 Task: Find a flat in Eden Prairie, United States for 3 guests from 12 Aug to 15 Aug, with 2 bedrooms, 3 beds, 1 bathroom, priced between ₹12000 and ₹16000, and hosted in English.
Action: Mouse moved to (372, 150)
Screenshot: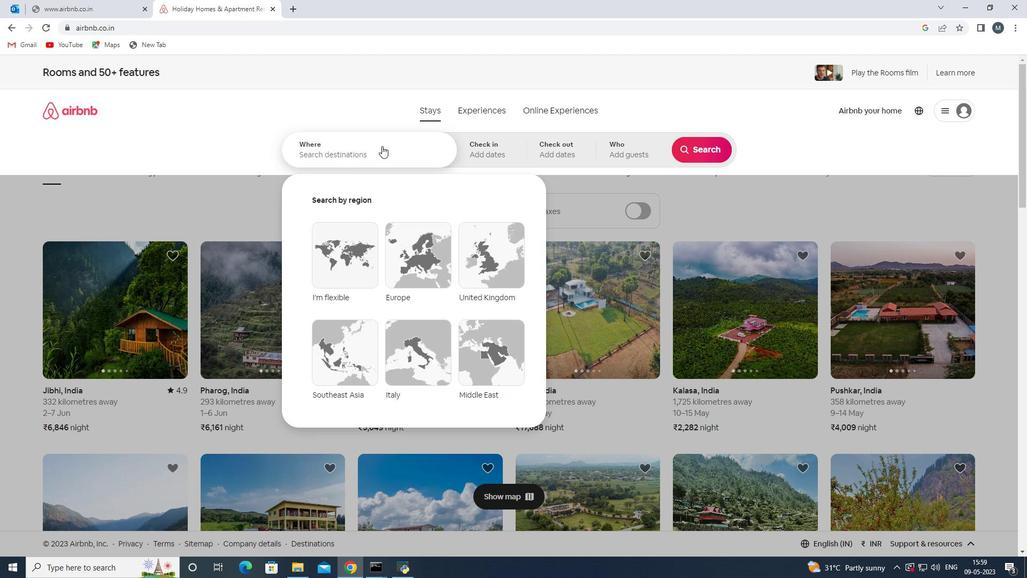 
Action: Mouse pressed left at (372, 150)
Screenshot: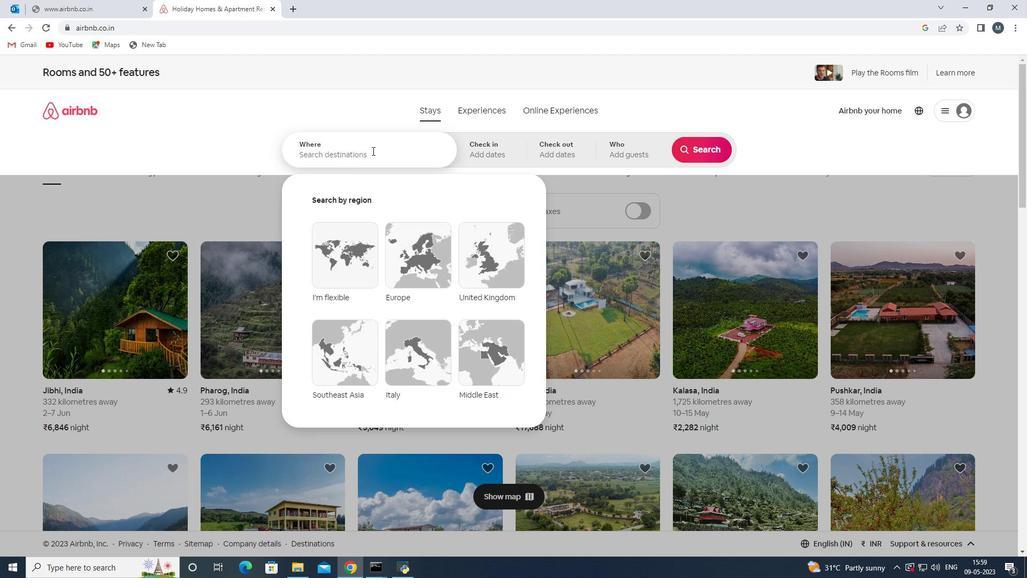 
Action: Key pressed <Key.shift><Key.shift>Eden<Key.space><Key.shift>Prairie,<Key.shift>United<Key.space><Key.shift><Key.shift><Key.shift><Key.shift><Key.shift><Key.shift>States<Key.enter>
Screenshot: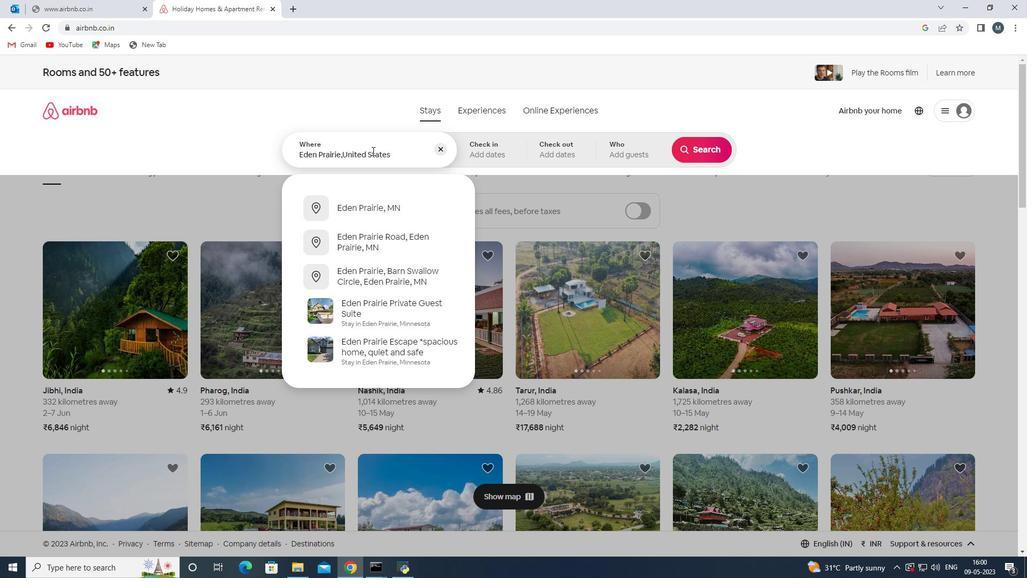 
Action: Mouse moved to (695, 233)
Screenshot: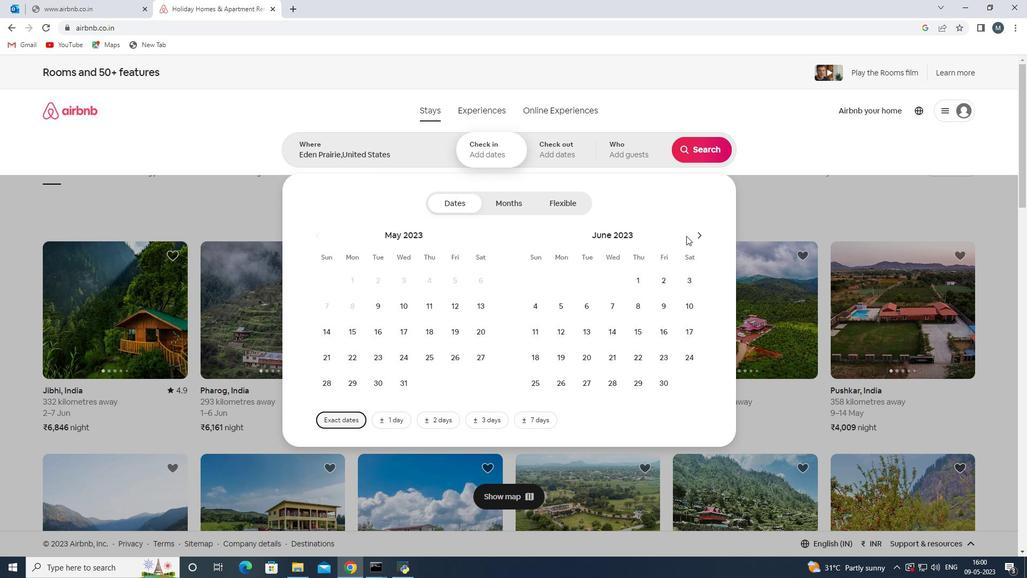 
Action: Mouse pressed left at (695, 233)
Screenshot: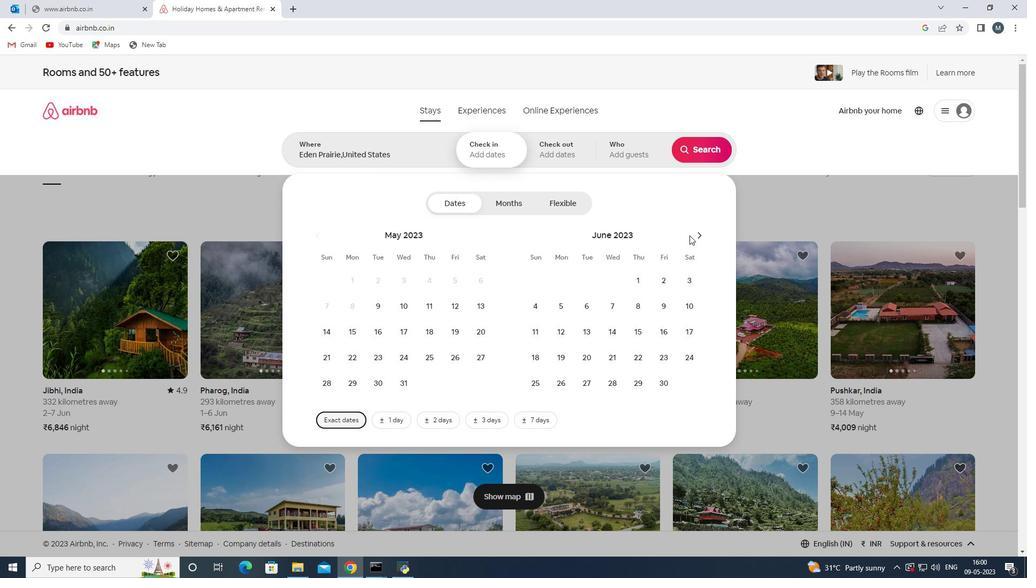 
Action: Mouse moved to (696, 233)
Screenshot: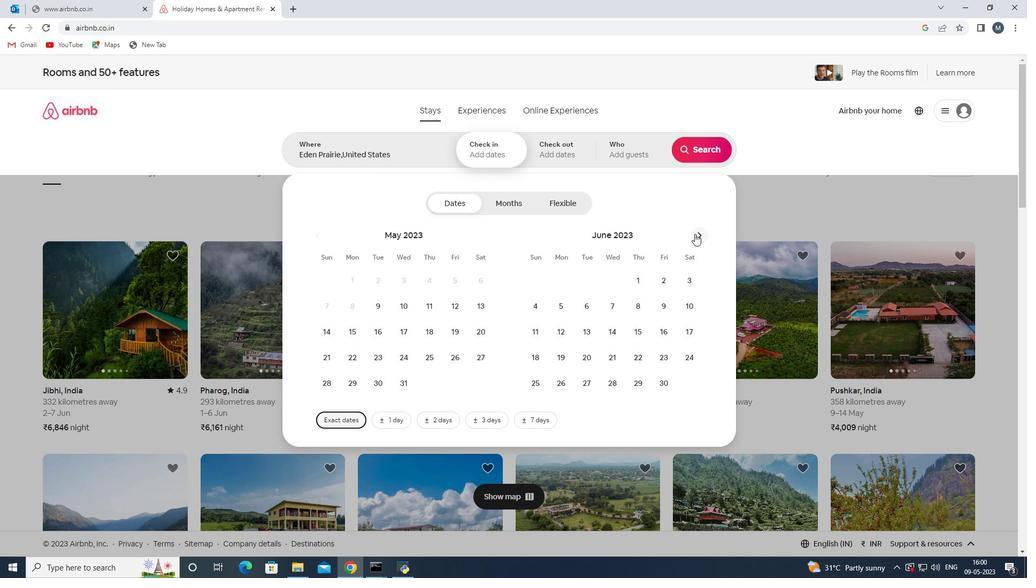 
Action: Mouse pressed left at (696, 233)
Screenshot: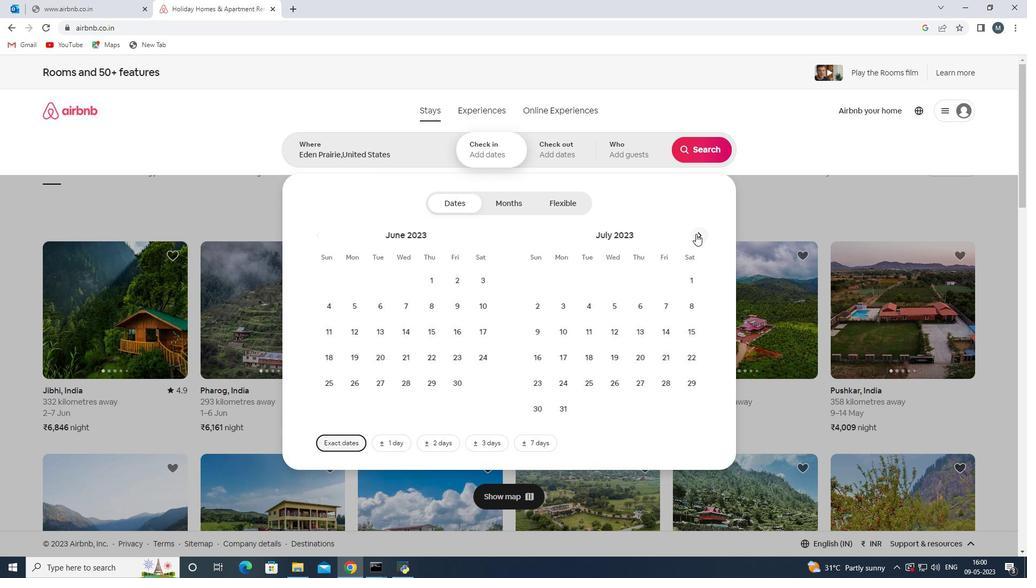 
Action: Mouse moved to (689, 303)
Screenshot: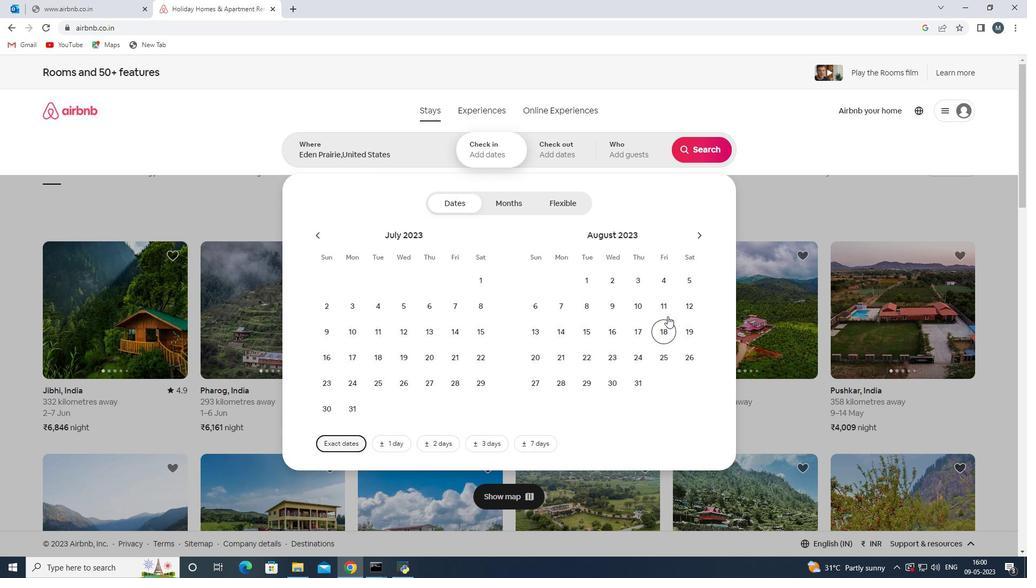 
Action: Mouse pressed left at (689, 303)
Screenshot: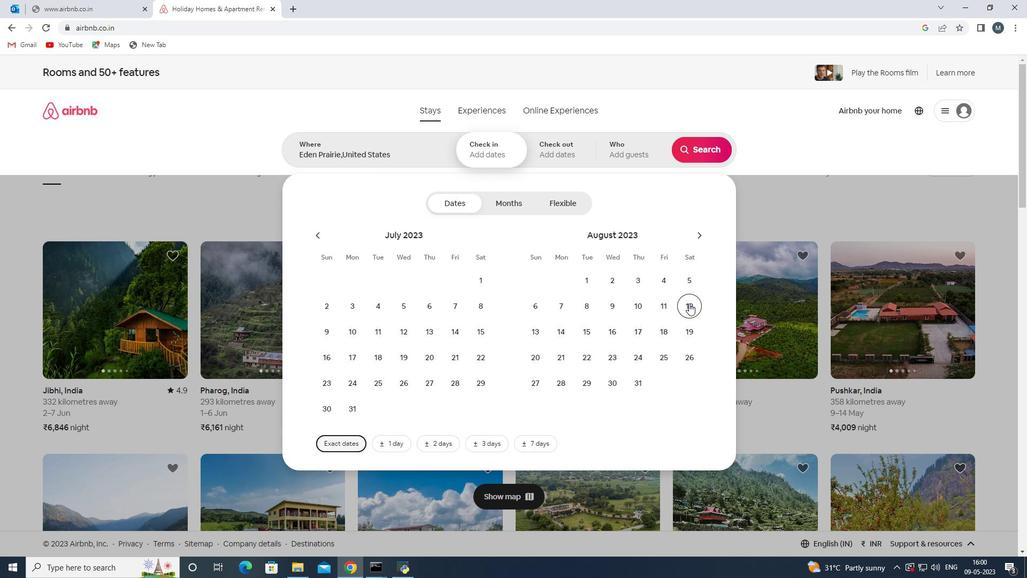 
Action: Mouse moved to (585, 331)
Screenshot: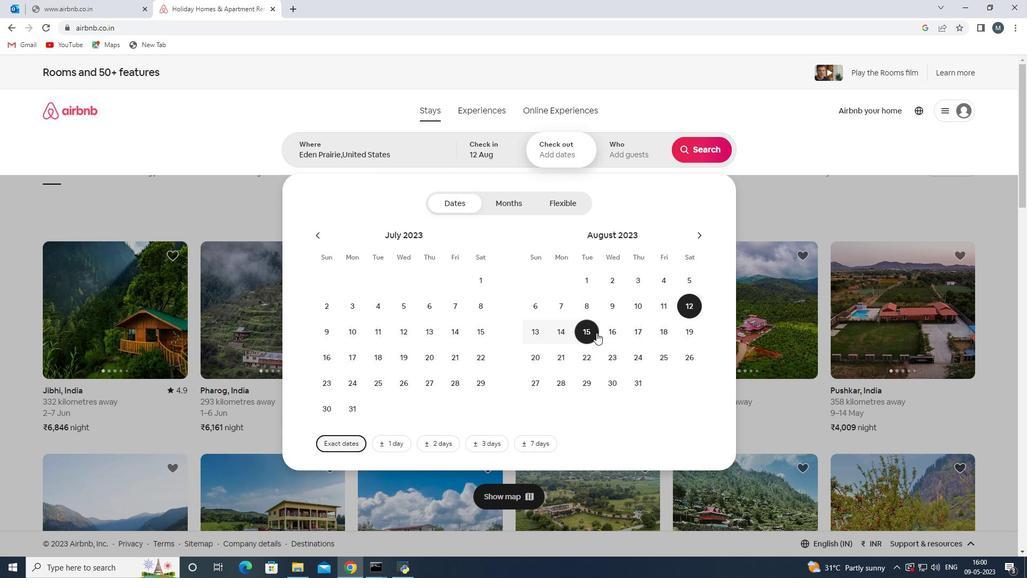 
Action: Mouse pressed left at (585, 331)
Screenshot: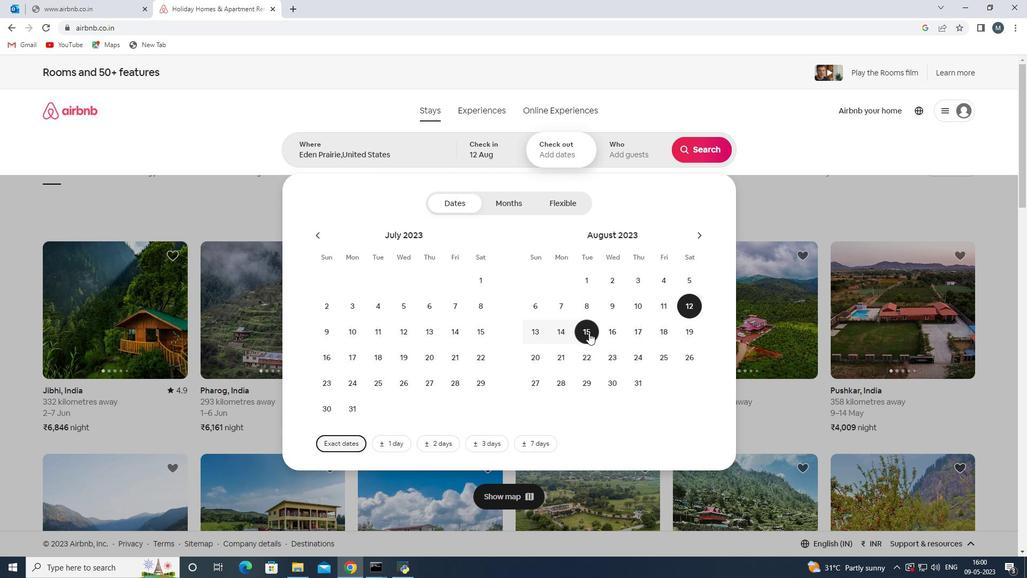 
Action: Mouse moved to (624, 152)
Screenshot: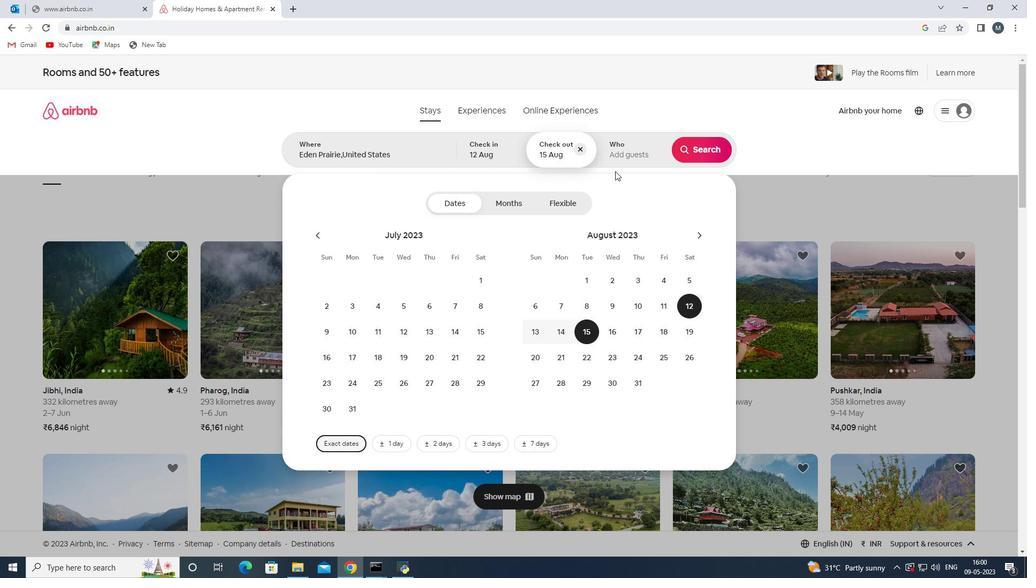 
Action: Mouse pressed left at (624, 152)
Screenshot: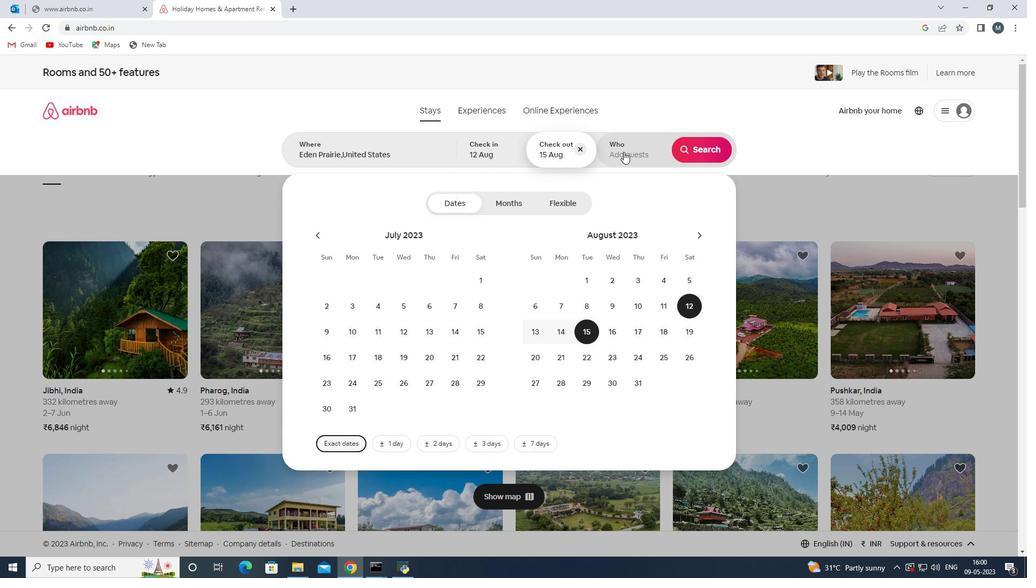 
Action: Mouse moved to (710, 209)
Screenshot: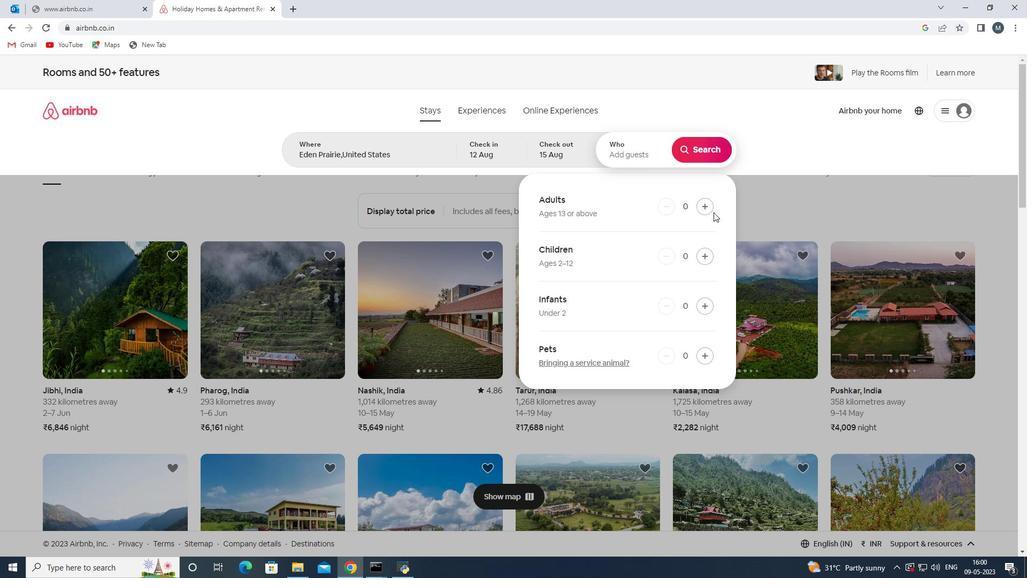 
Action: Mouse pressed left at (710, 209)
Screenshot: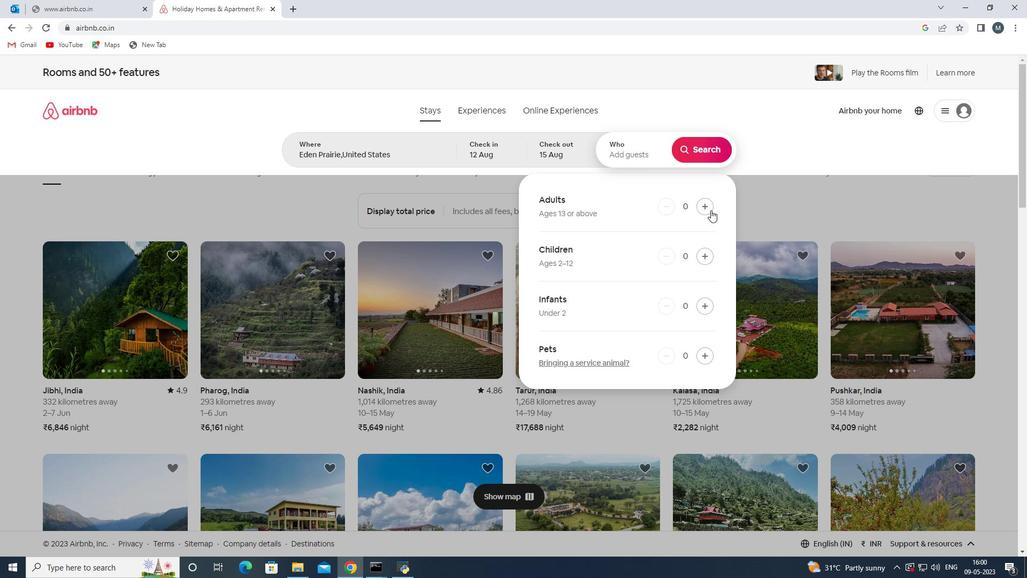 
Action: Mouse pressed left at (710, 209)
Screenshot: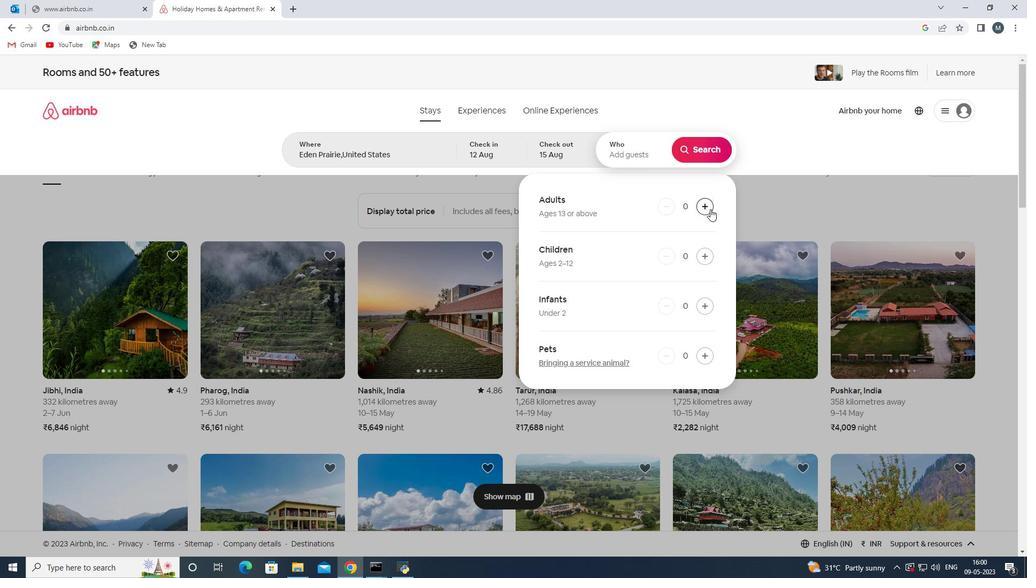 
Action: Mouse pressed left at (710, 209)
Screenshot: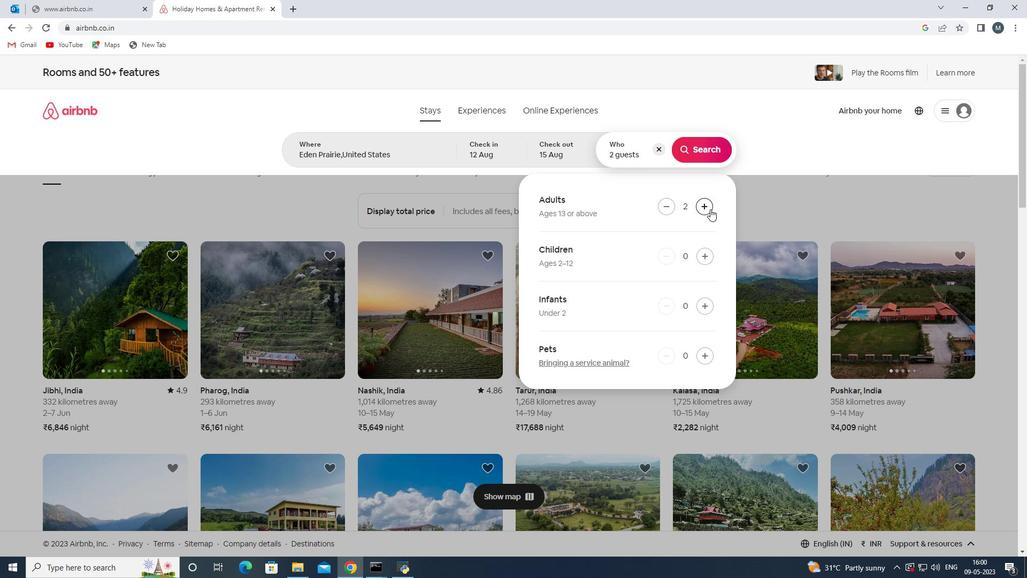 
Action: Mouse moved to (701, 150)
Screenshot: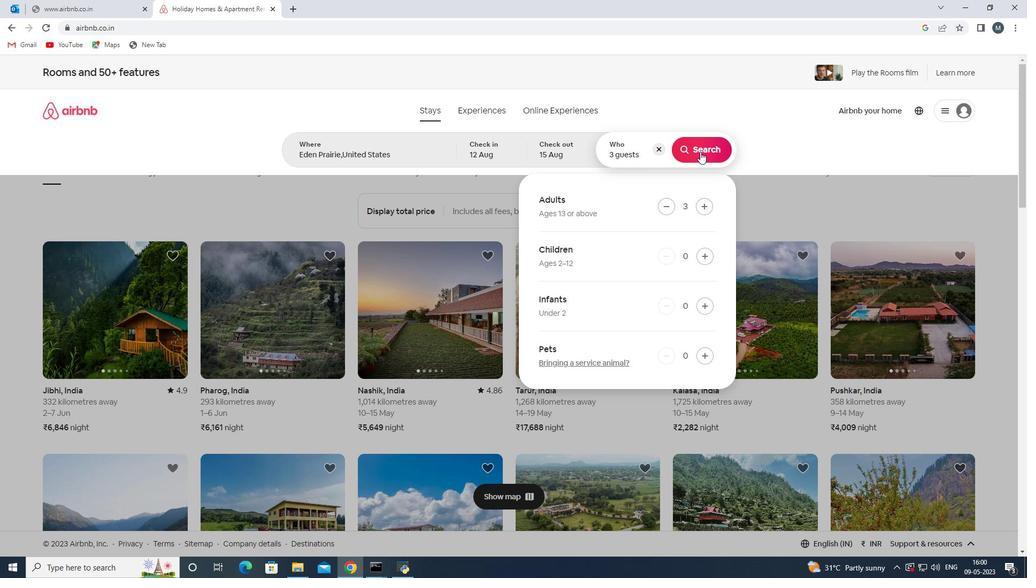 
Action: Mouse pressed left at (701, 150)
Screenshot: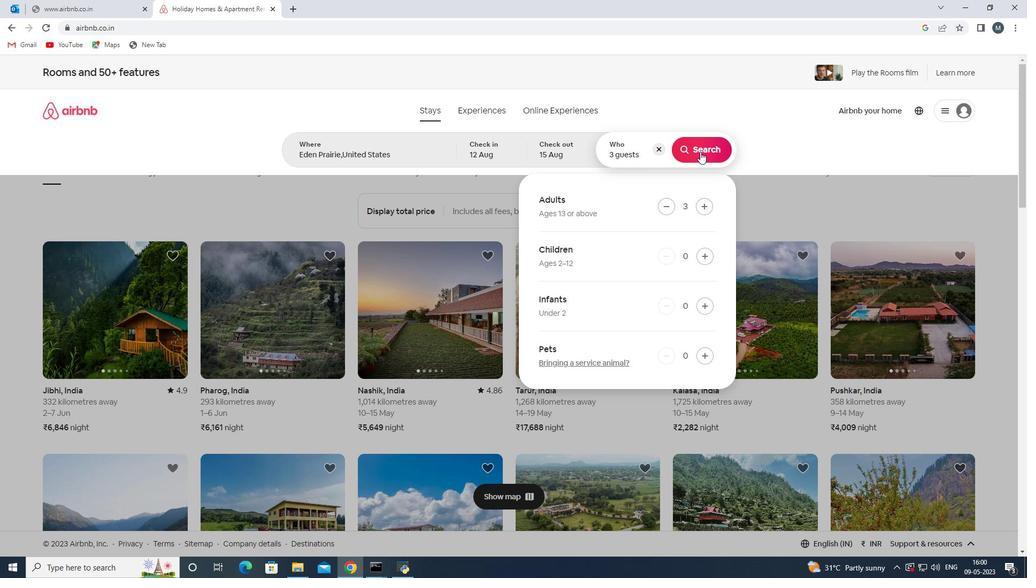 
Action: Mouse moved to (978, 119)
Screenshot: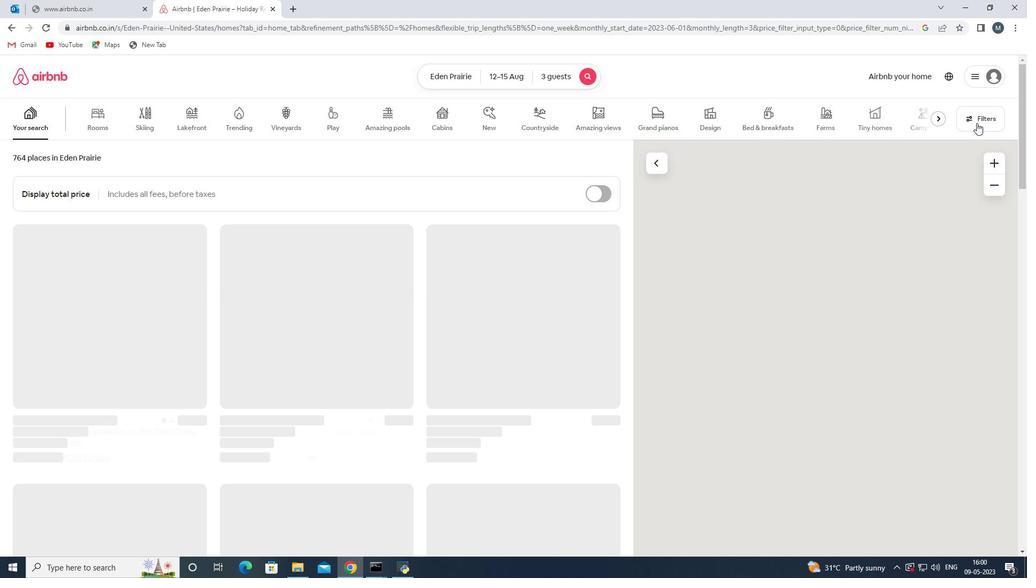 
Action: Mouse pressed left at (978, 119)
Screenshot: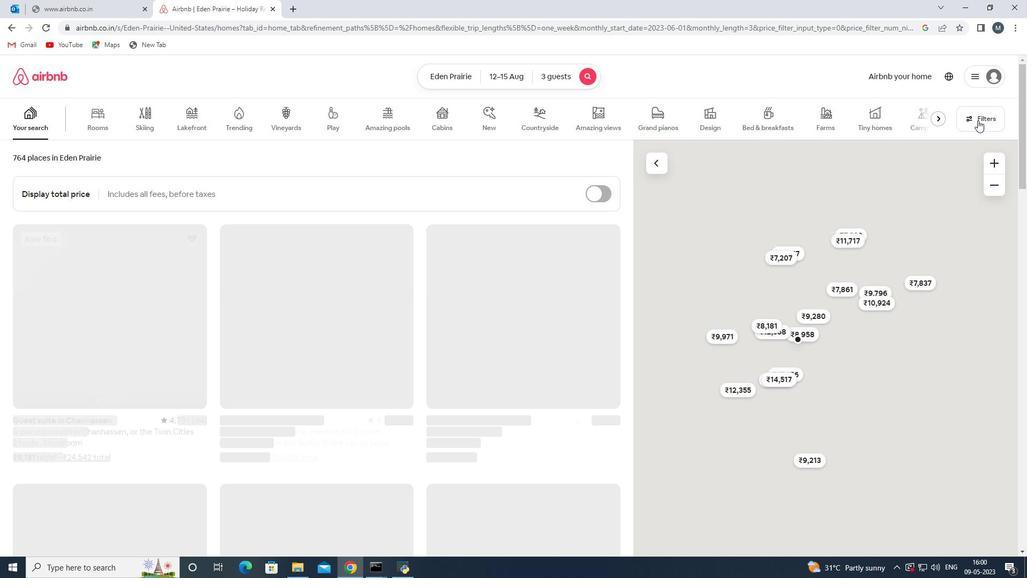 
Action: Mouse moved to (394, 381)
Screenshot: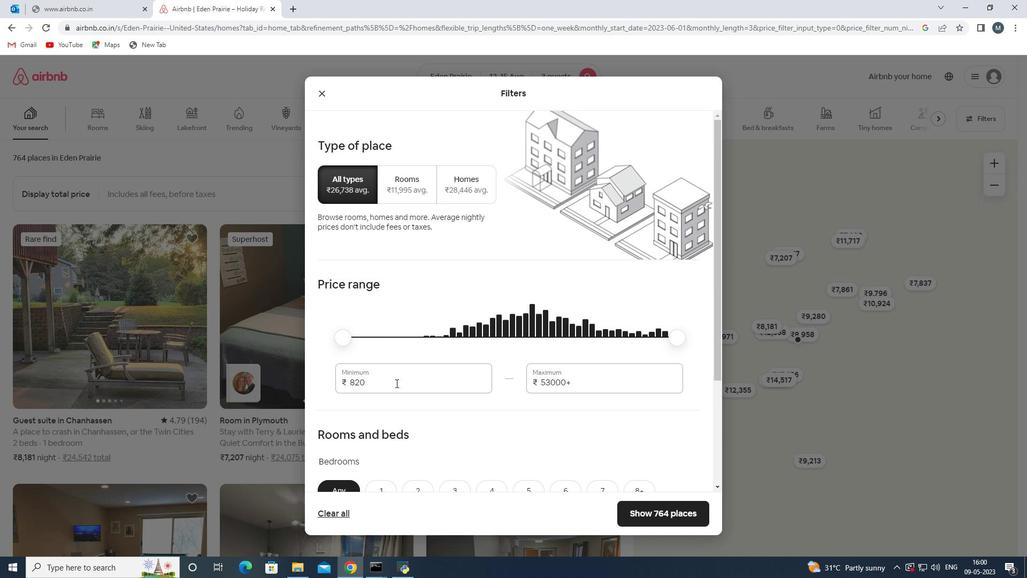 
Action: Mouse pressed left at (394, 381)
Screenshot: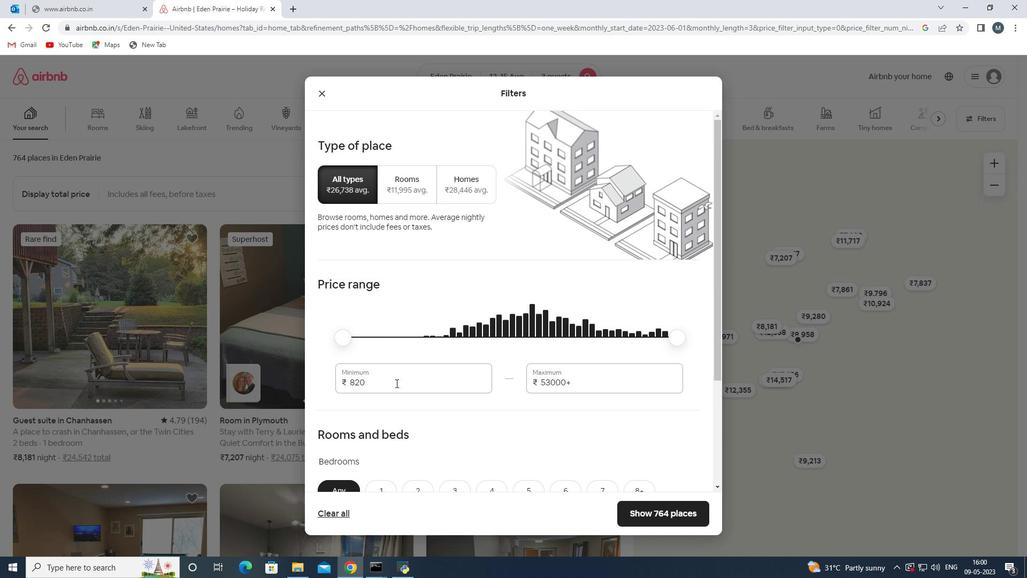 
Action: Mouse moved to (335, 385)
Screenshot: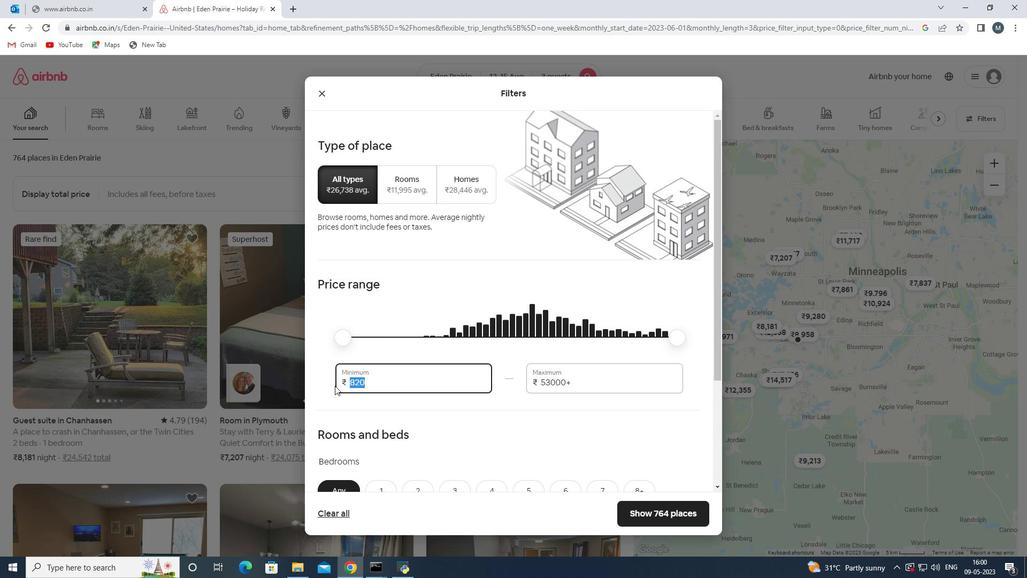 
Action: Key pressed 12000
Screenshot: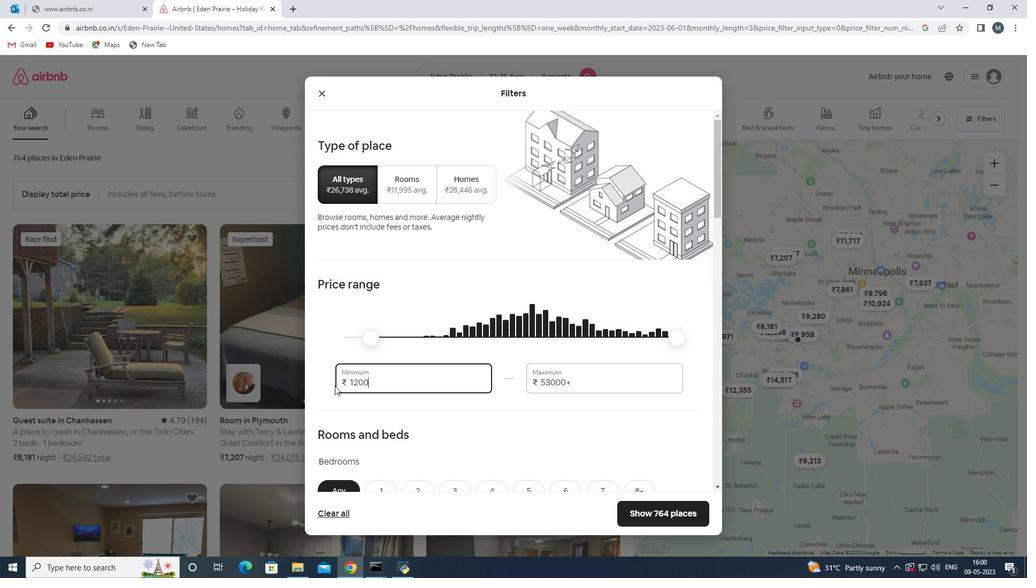 
Action: Mouse moved to (599, 381)
Screenshot: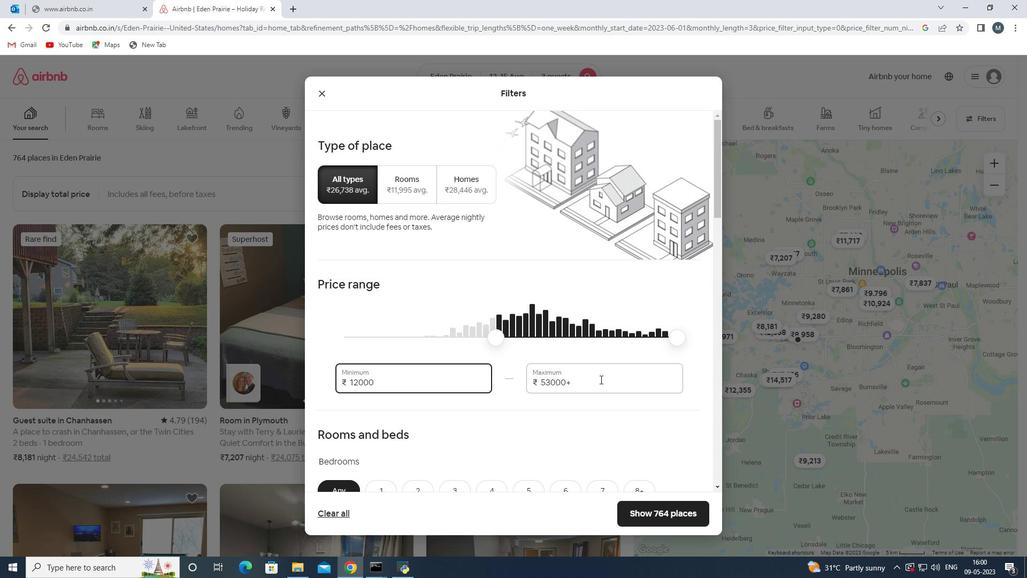 
Action: Mouse pressed left at (599, 381)
Screenshot: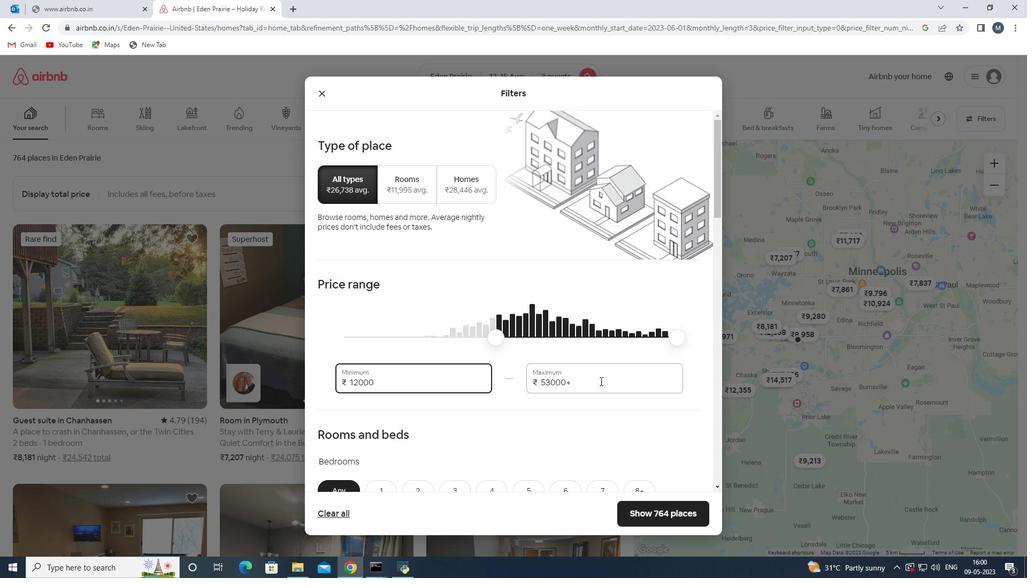 
Action: Mouse moved to (533, 381)
Screenshot: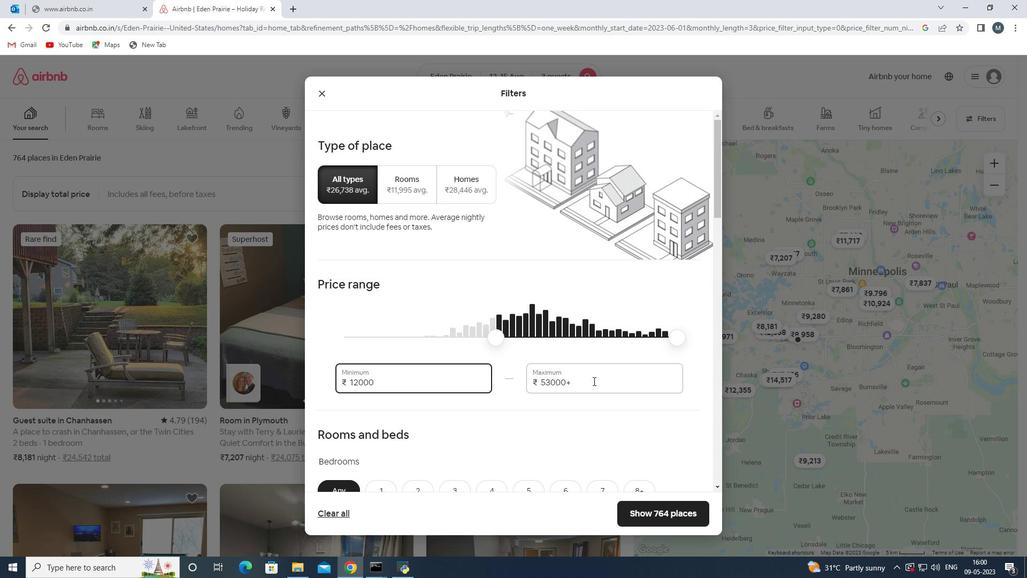 
Action: Key pressed 16000
Screenshot: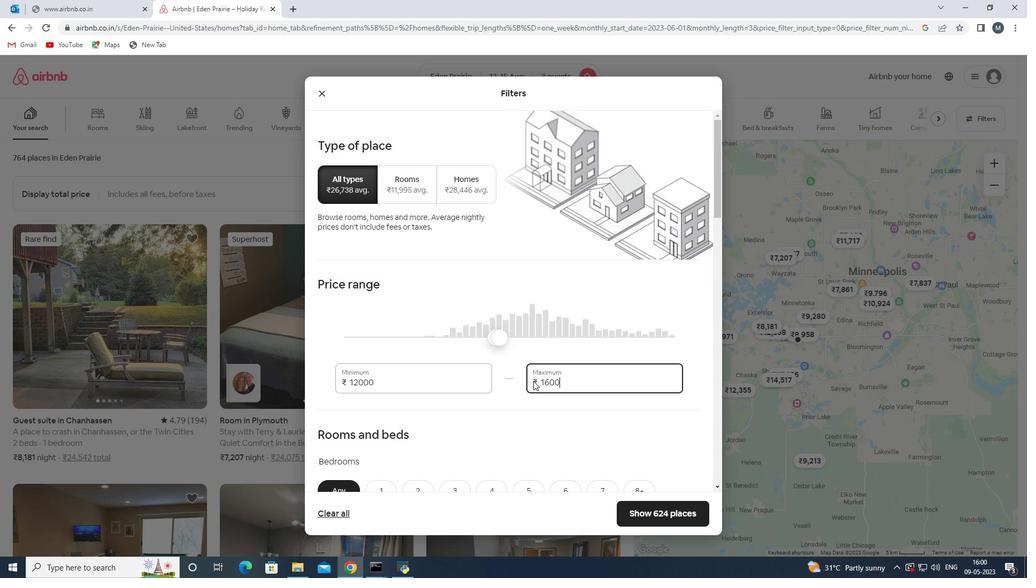 
Action: Mouse moved to (560, 356)
Screenshot: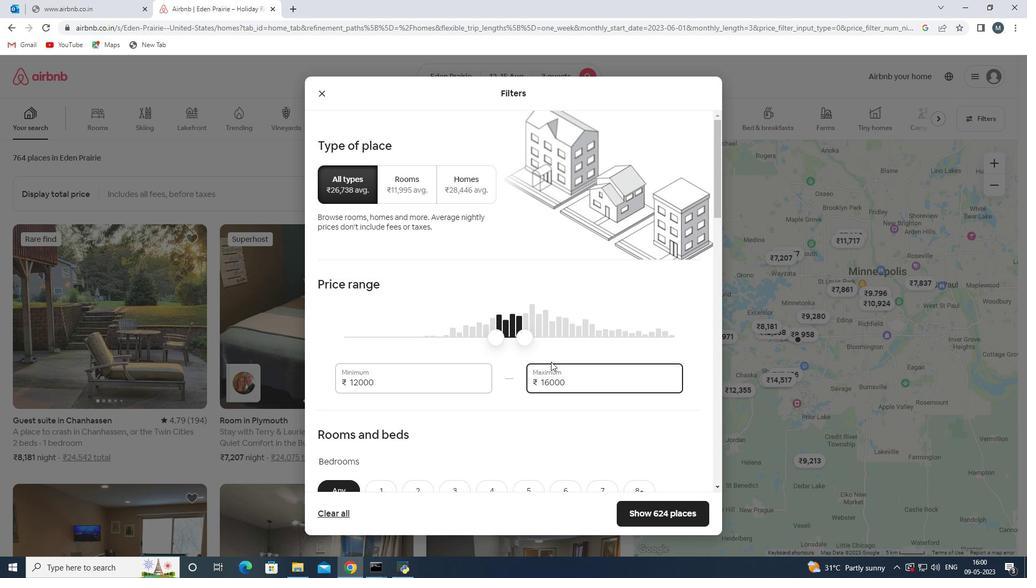 
Action: Mouse scrolled (560, 355) with delta (0, 0)
Screenshot: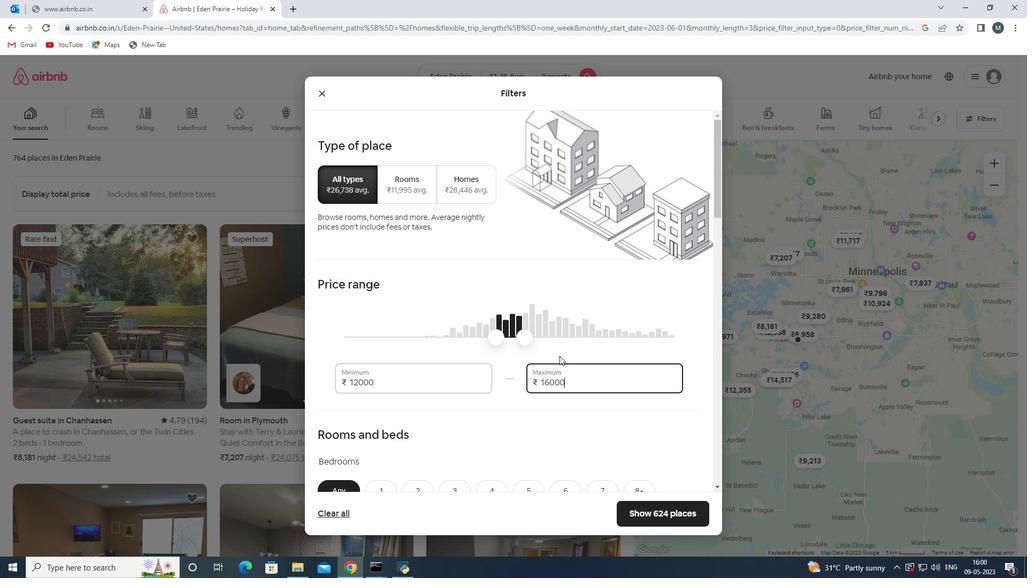 
Action: Mouse moved to (486, 352)
Screenshot: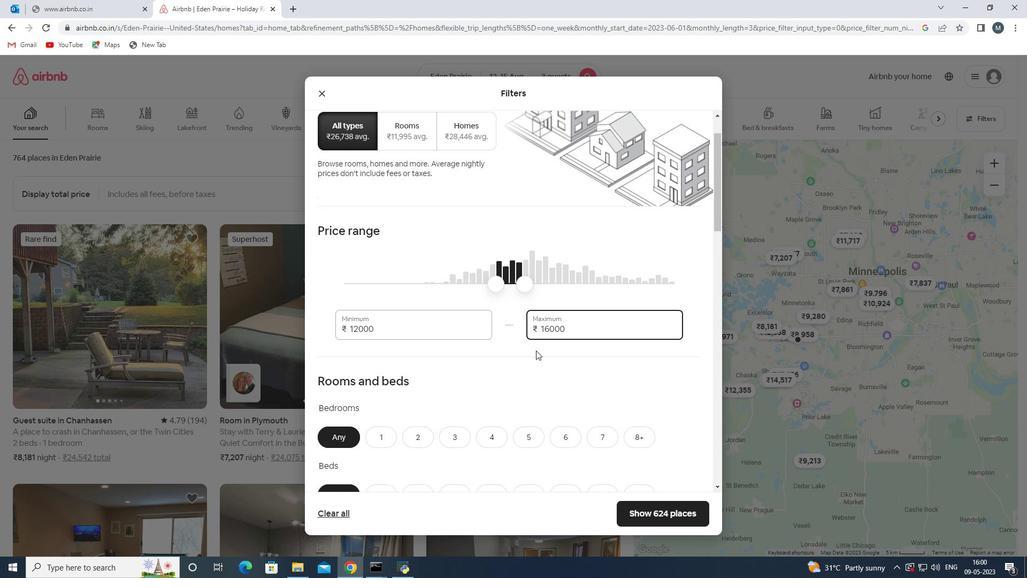 
Action: Mouse scrolled (486, 351) with delta (0, 0)
Screenshot: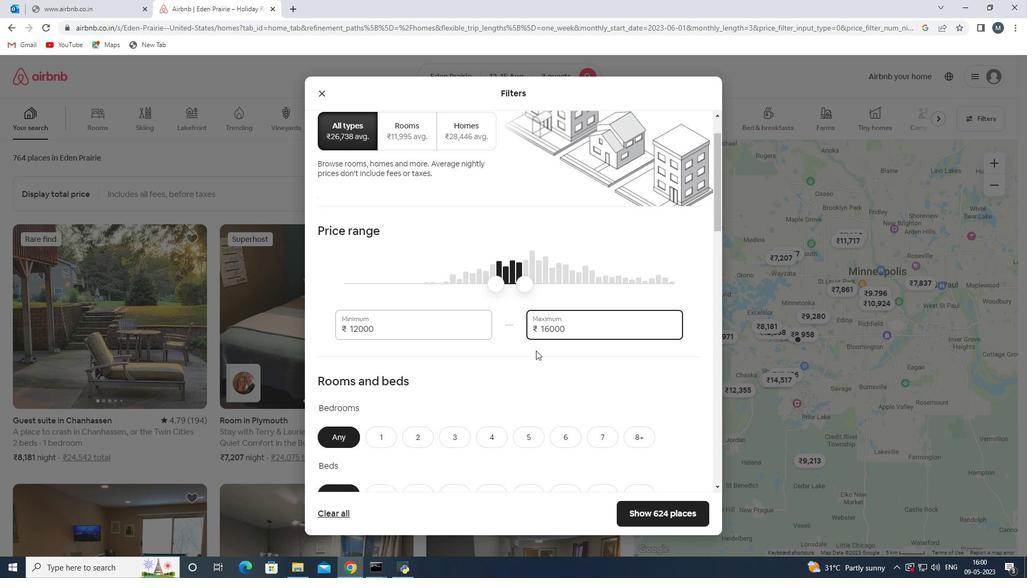 
Action: Mouse moved to (485, 352)
Screenshot: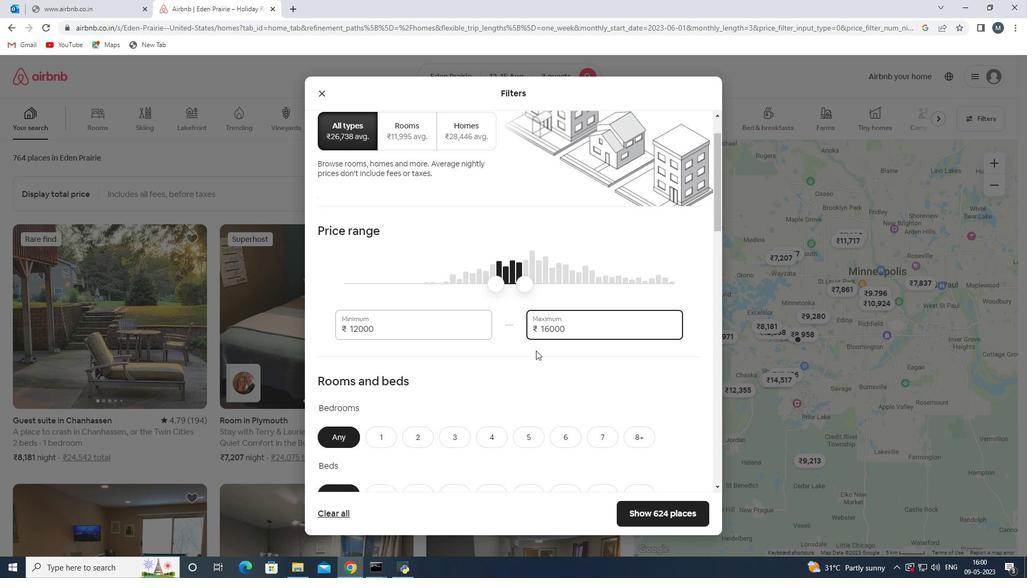 
Action: Mouse scrolled (485, 351) with delta (0, 0)
Screenshot: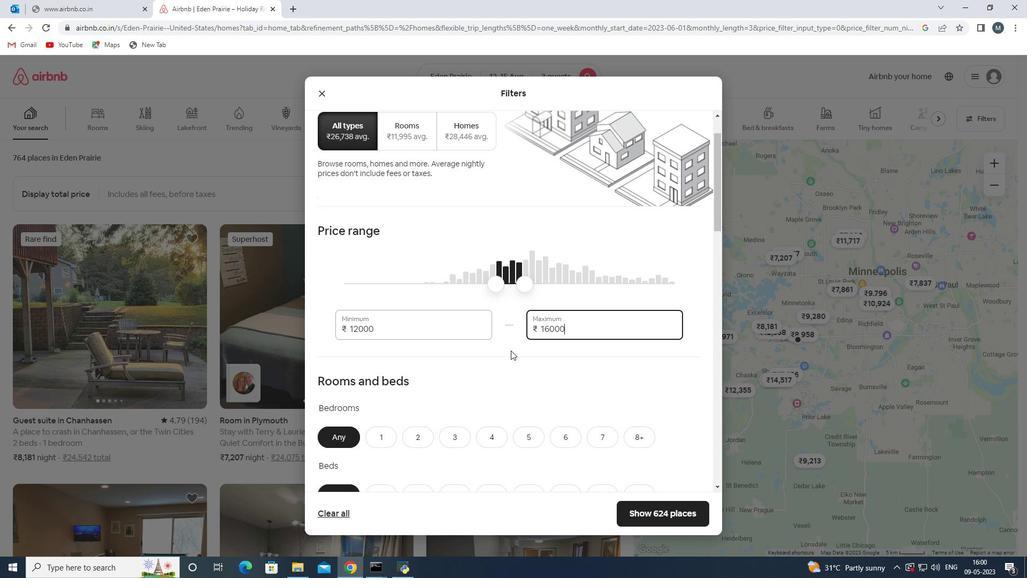 
Action: Mouse moved to (405, 326)
Screenshot: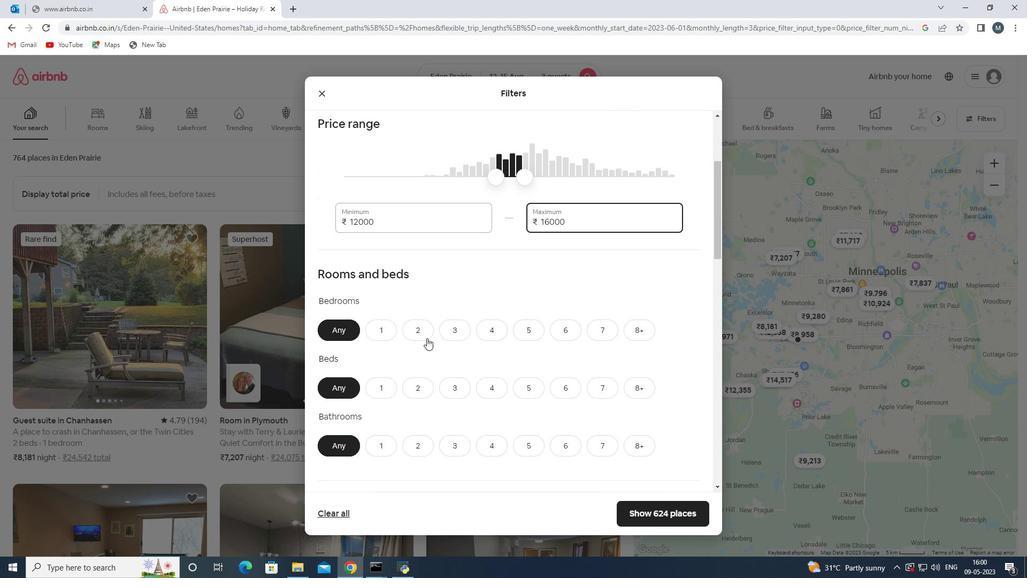 
Action: Mouse pressed left at (405, 326)
Screenshot: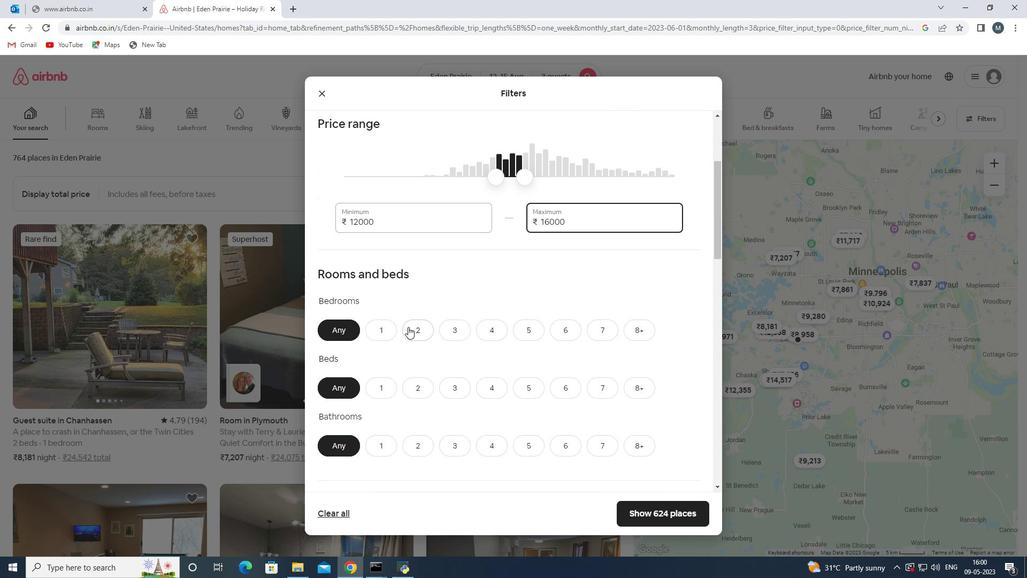 
Action: Mouse moved to (458, 390)
Screenshot: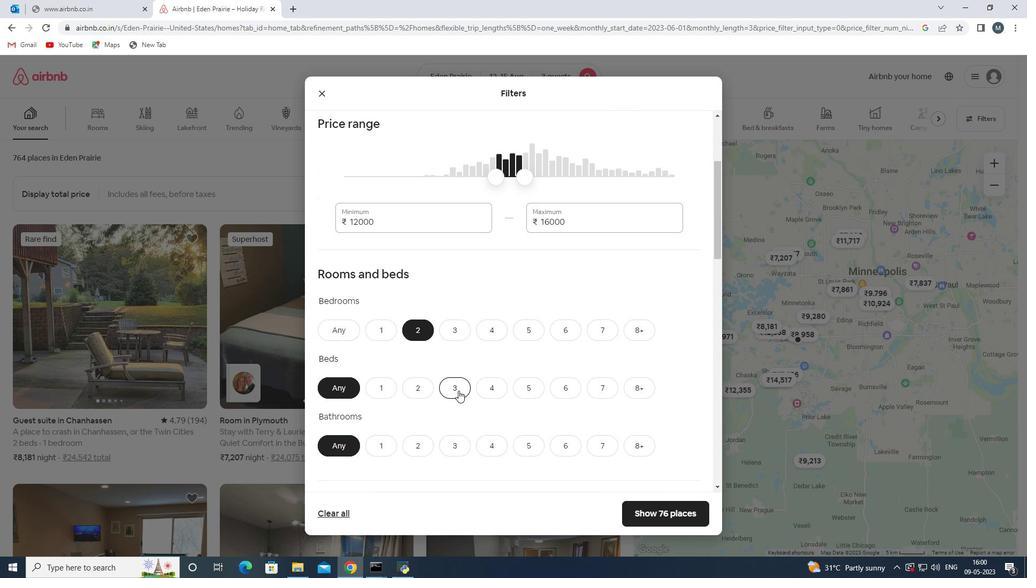 
Action: Mouse pressed left at (458, 390)
Screenshot: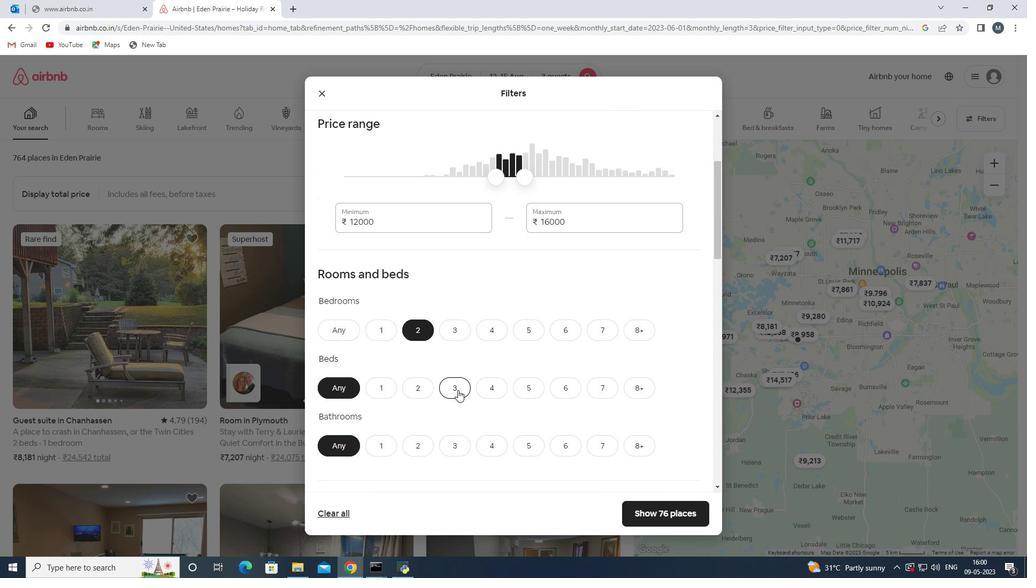 
Action: Mouse moved to (471, 369)
Screenshot: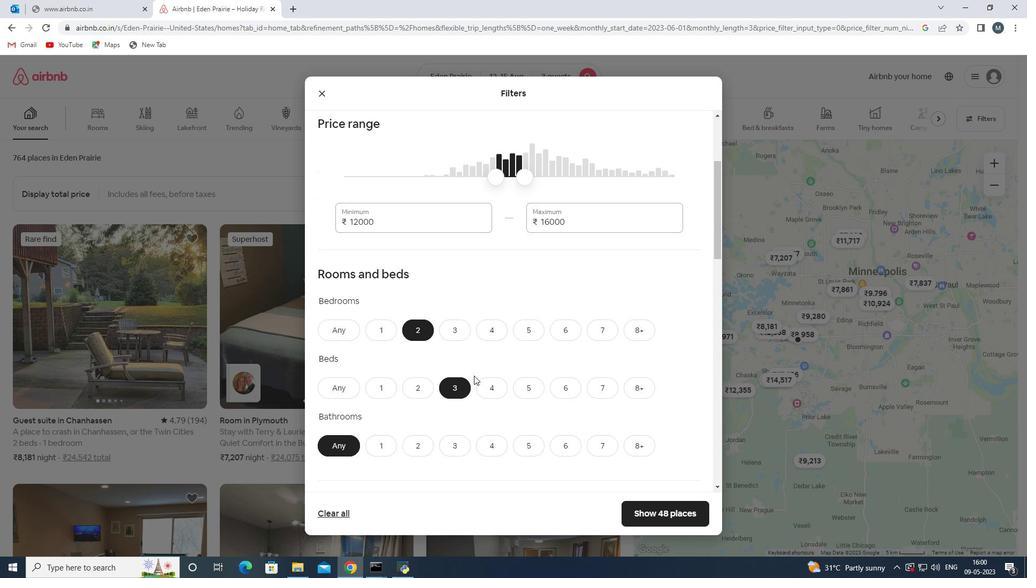 
Action: Mouse scrolled (471, 368) with delta (0, 0)
Screenshot: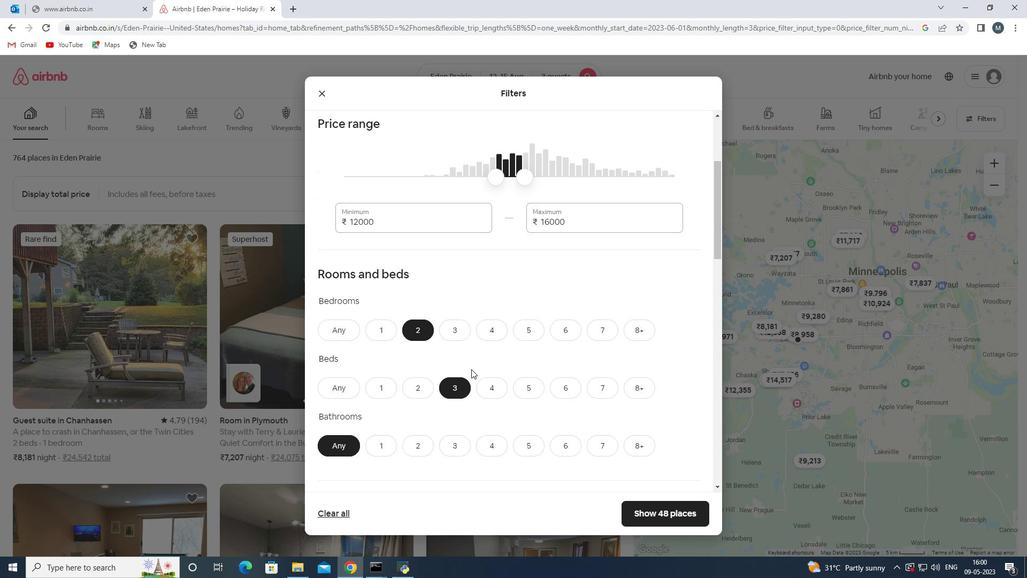 
Action: Mouse moved to (468, 369)
Screenshot: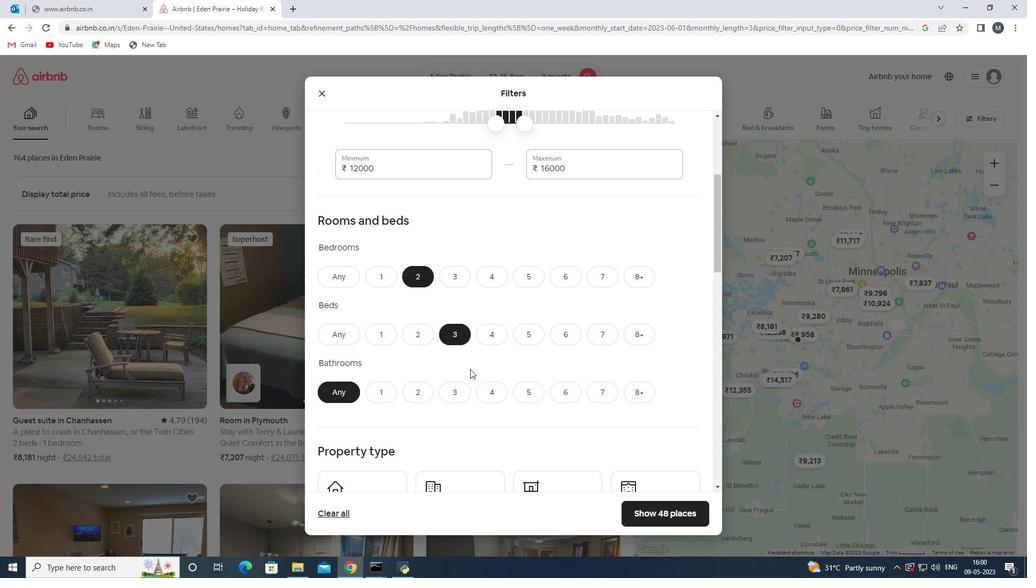
Action: Mouse scrolled (468, 368) with delta (0, 0)
Screenshot: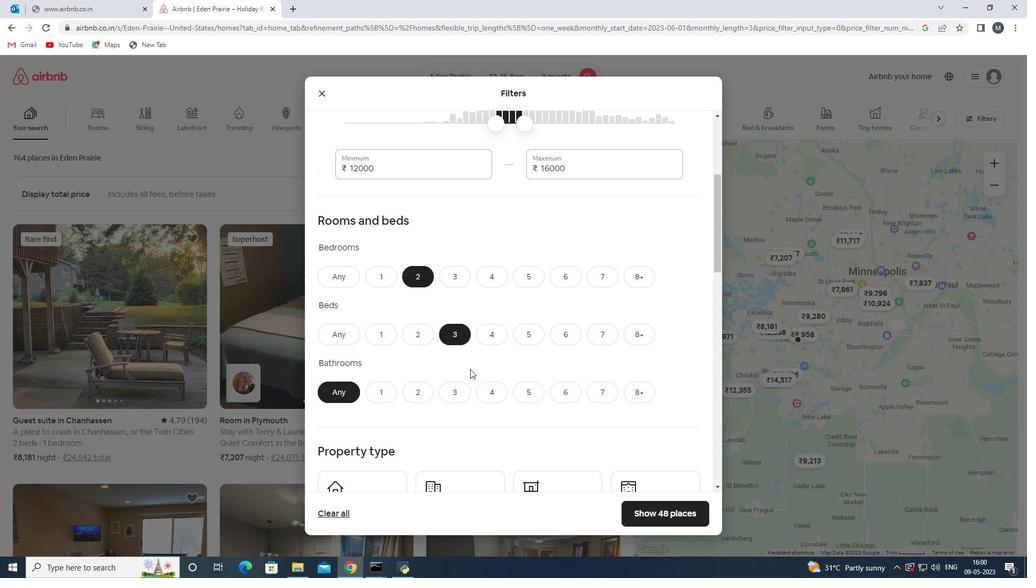 
Action: Mouse moved to (388, 345)
Screenshot: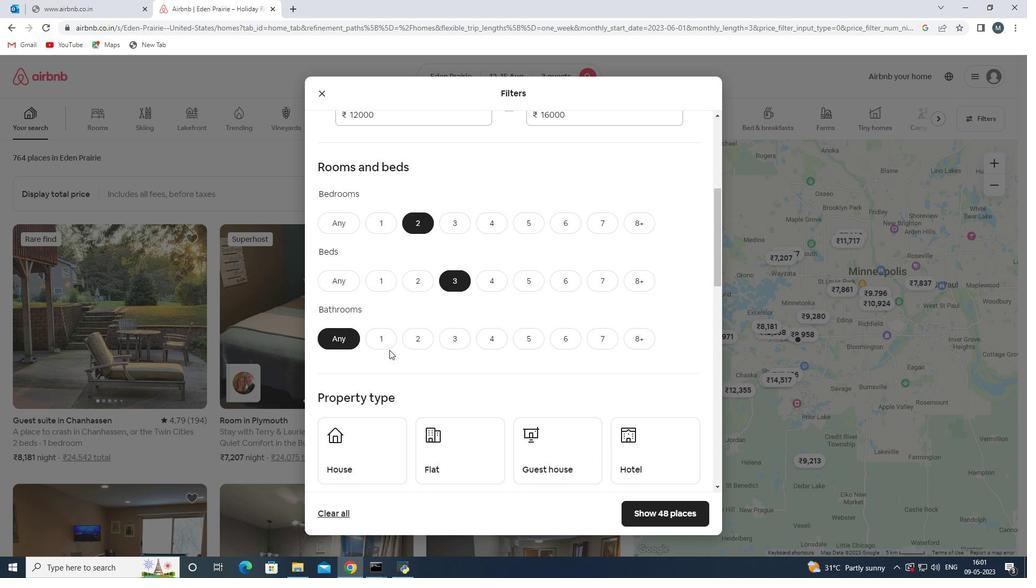 
Action: Mouse pressed left at (388, 345)
Screenshot: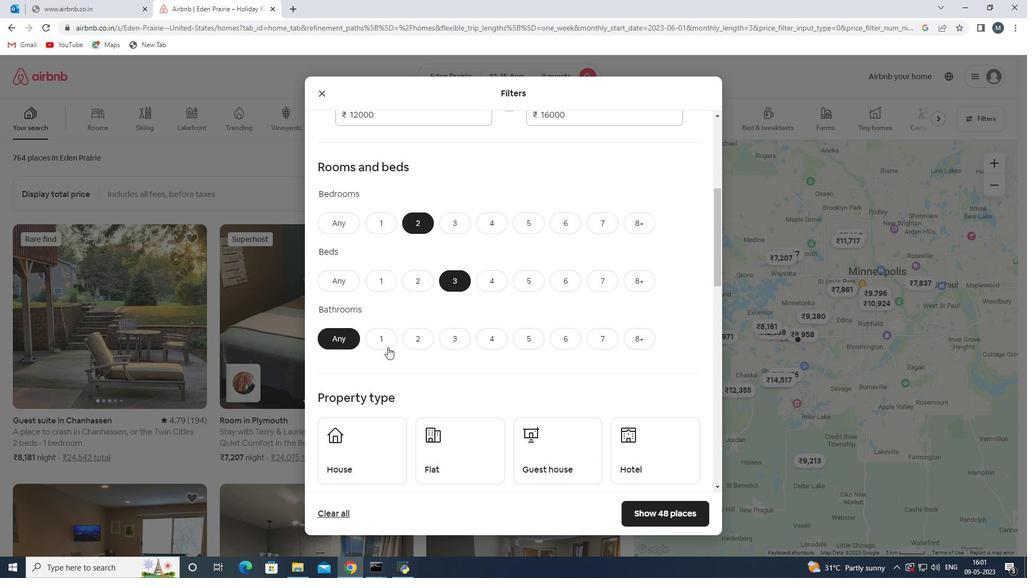 
Action: Mouse moved to (431, 351)
Screenshot: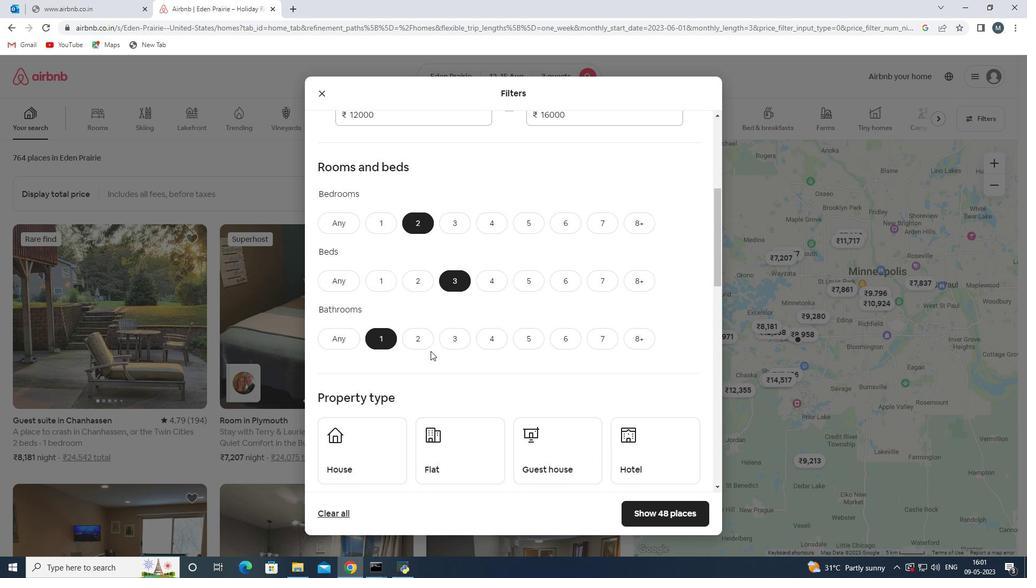 
Action: Mouse scrolled (431, 350) with delta (0, 0)
Screenshot: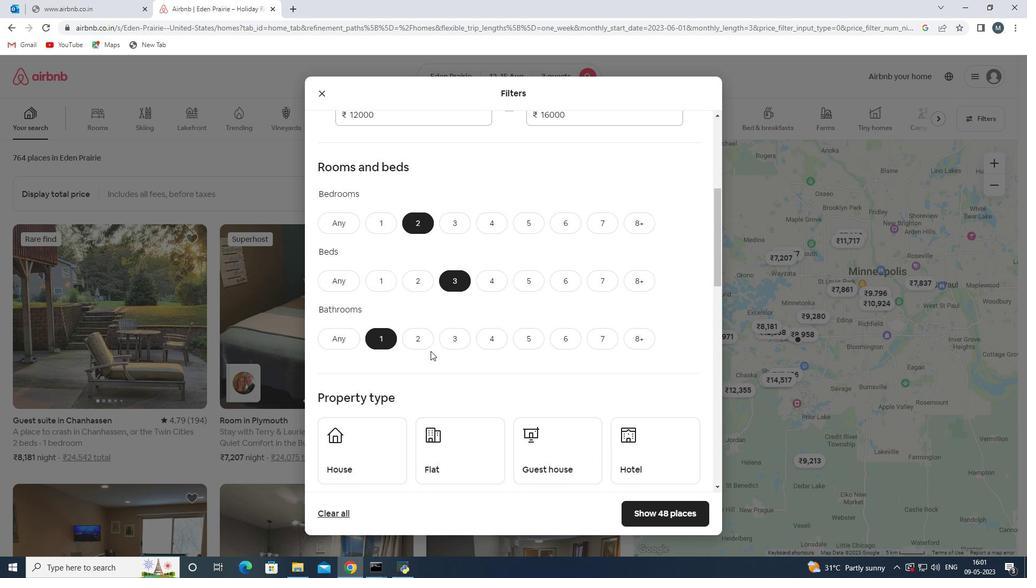 
Action: Mouse moved to (370, 399)
Screenshot: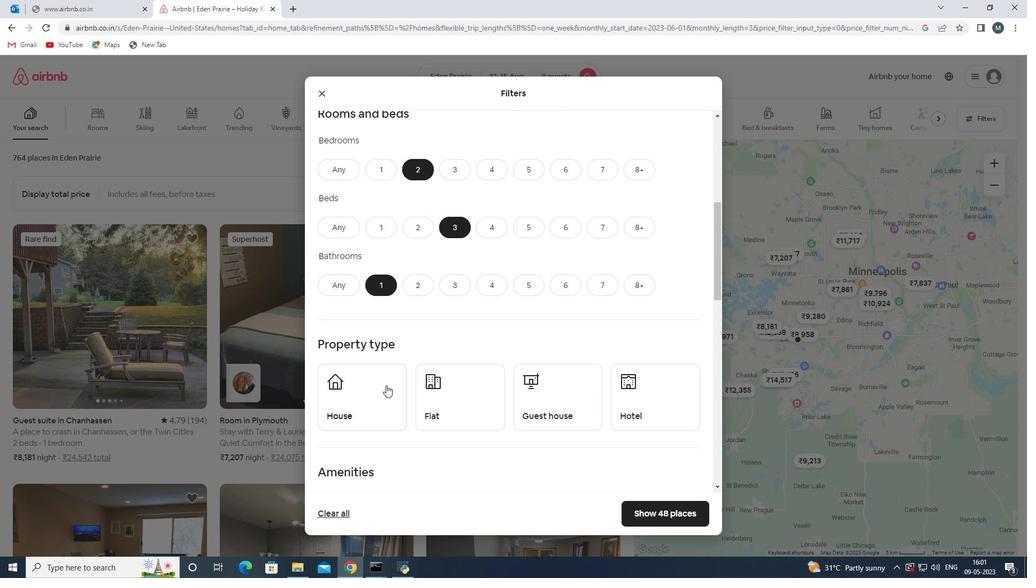 
Action: Mouse pressed left at (370, 399)
Screenshot: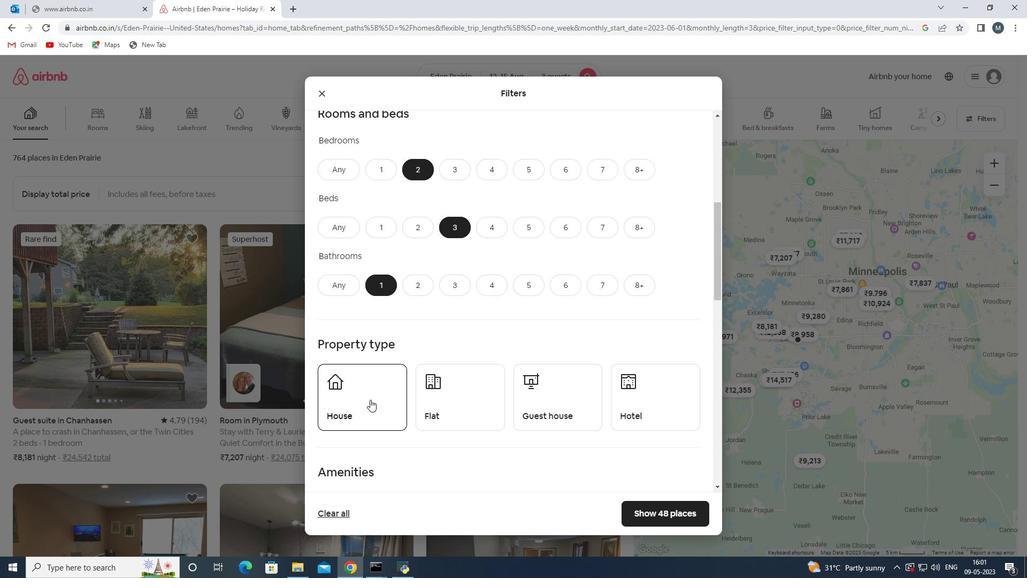 
Action: Mouse moved to (443, 394)
Screenshot: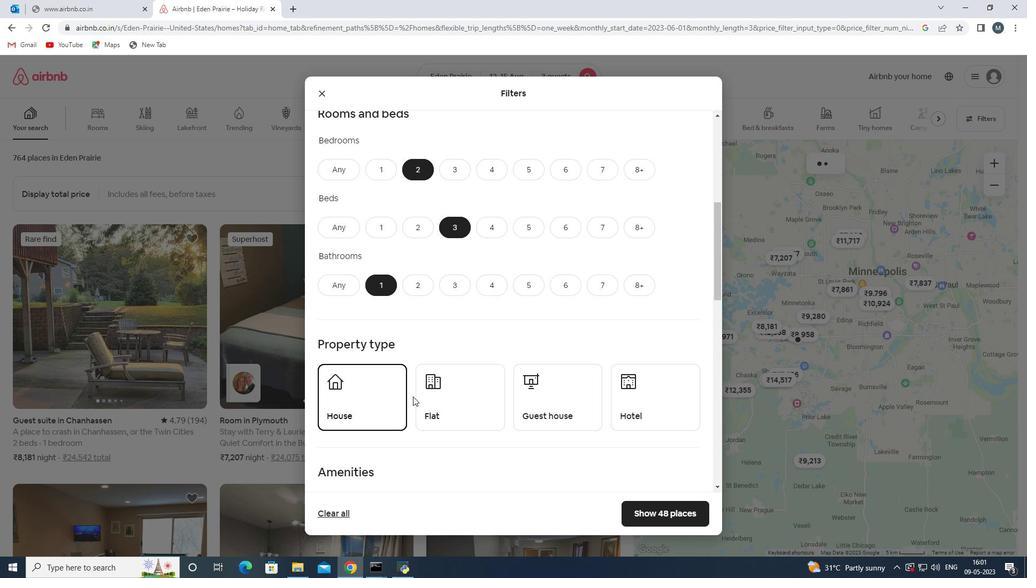 
Action: Mouse pressed left at (443, 394)
Screenshot: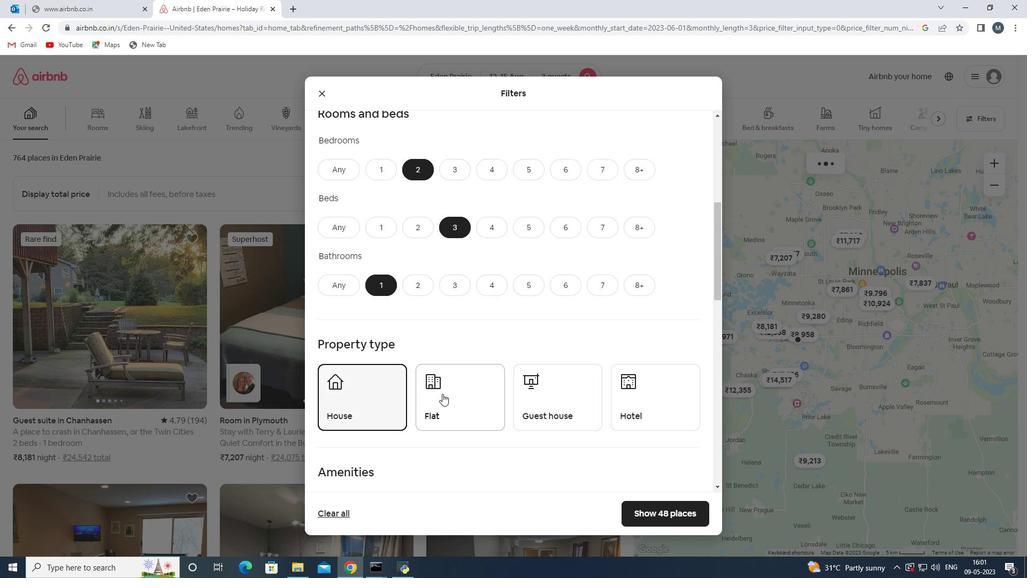 
Action: Mouse moved to (552, 391)
Screenshot: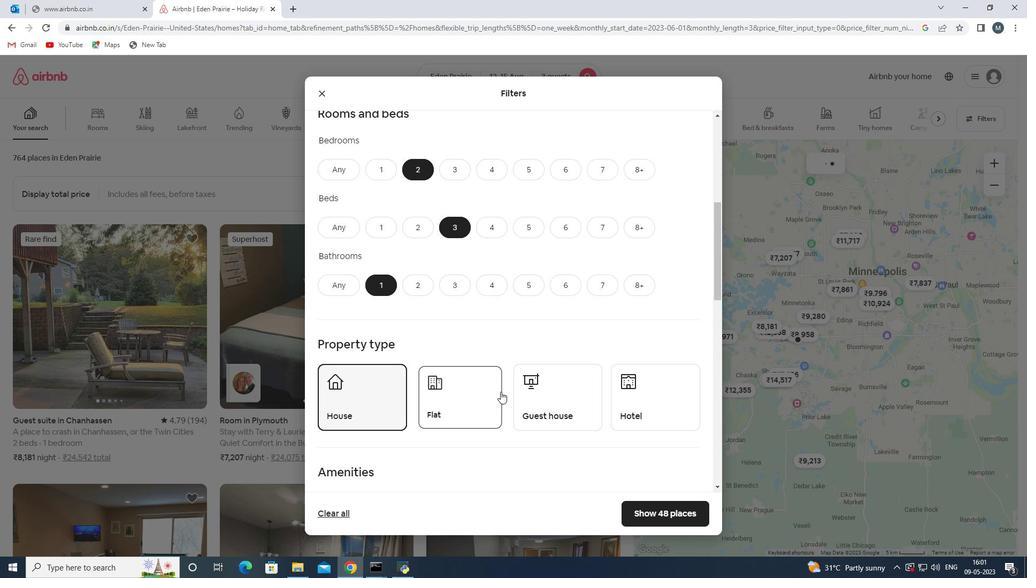 
Action: Mouse pressed left at (552, 391)
Screenshot: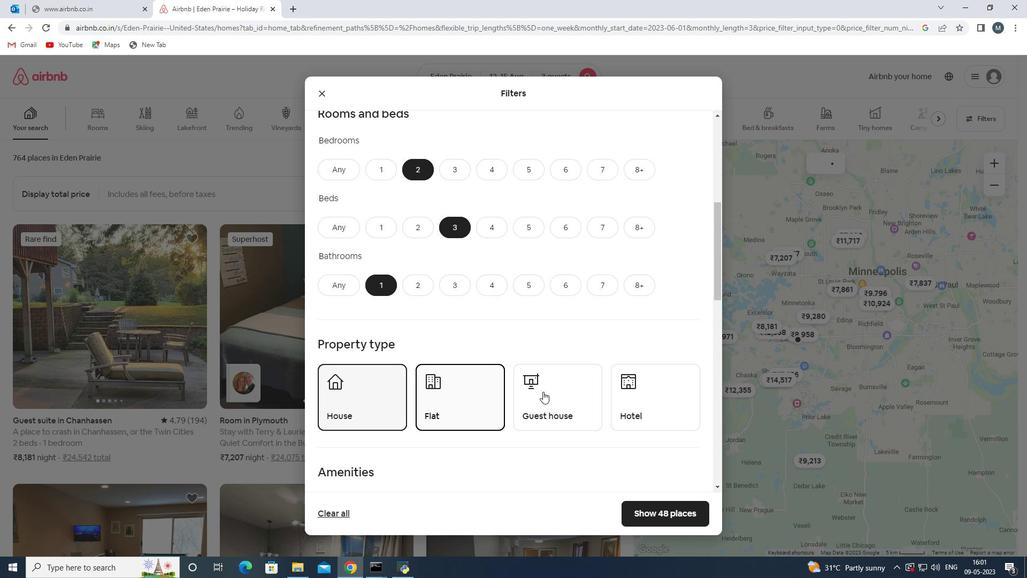 
Action: Mouse moved to (496, 383)
Screenshot: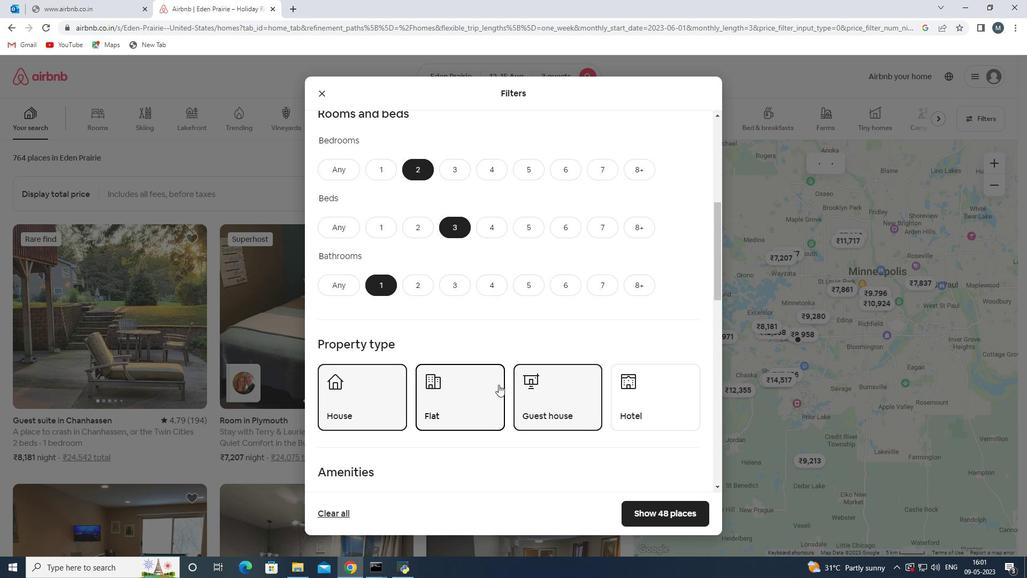 
Action: Mouse scrolled (496, 382) with delta (0, 0)
Screenshot: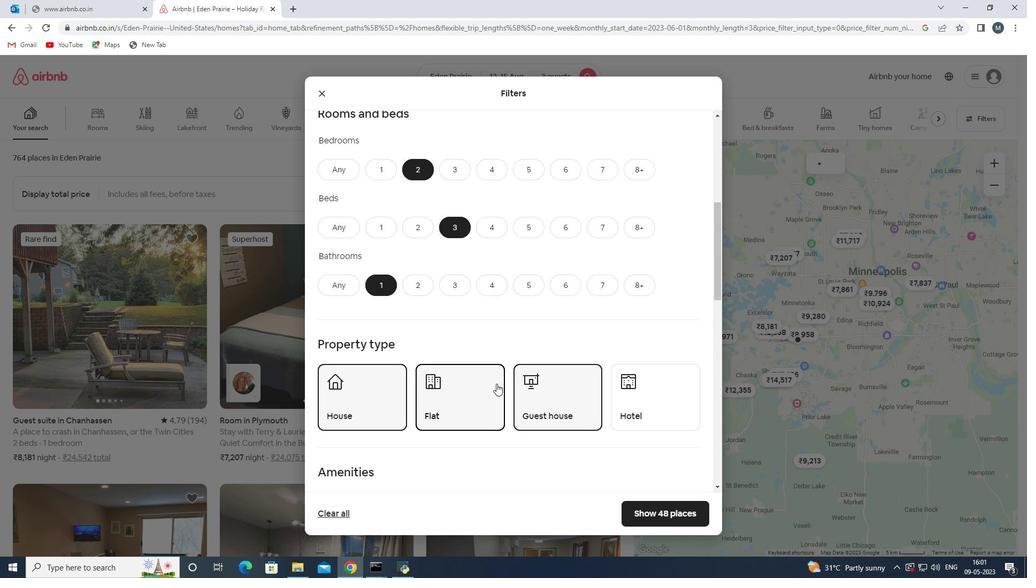 
Action: Mouse moved to (493, 382)
Screenshot: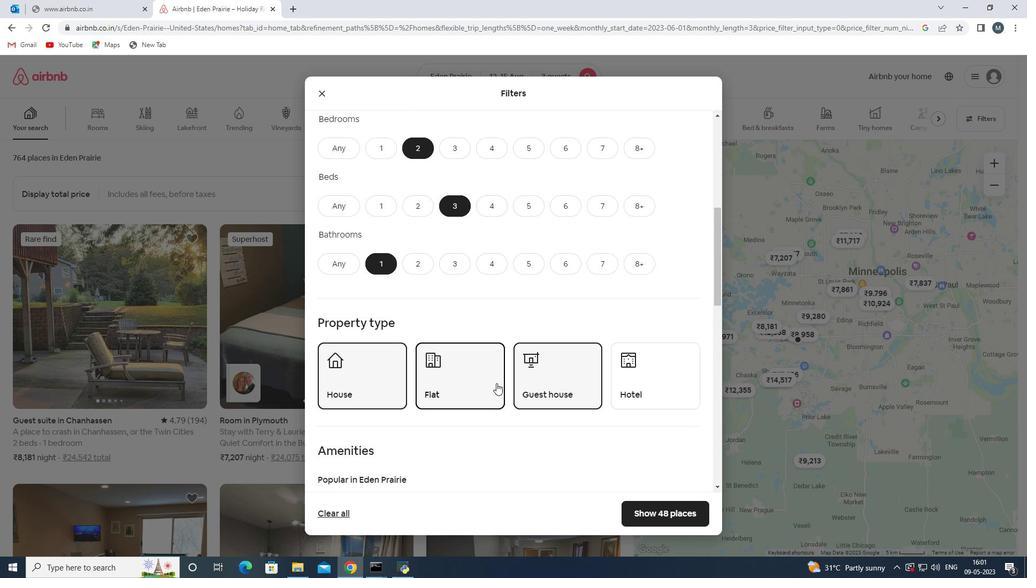 
Action: Mouse scrolled (493, 382) with delta (0, 0)
Screenshot: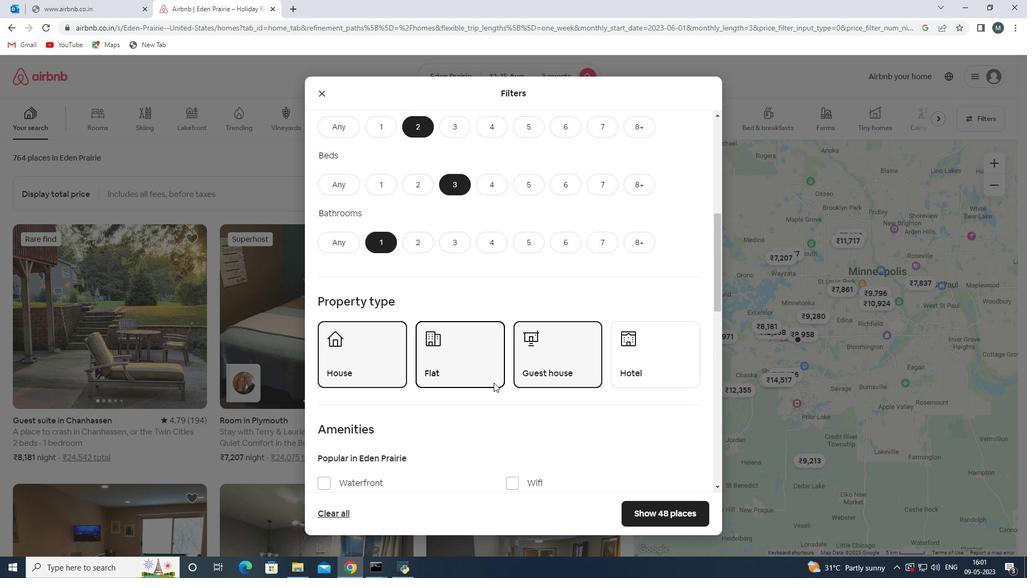 
Action: Mouse scrolled (493, 382) with delta (0, 0)
Screenshot: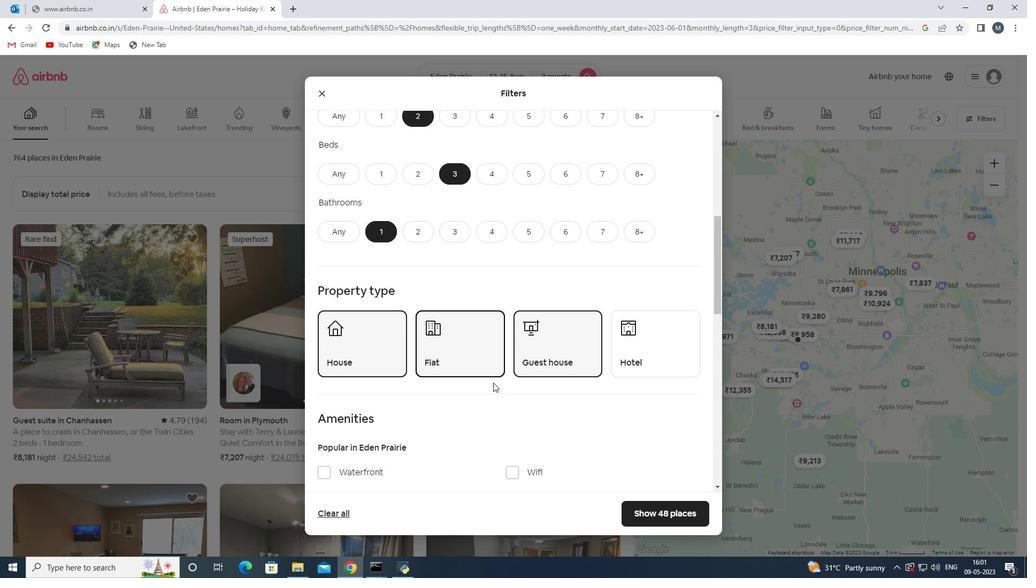 
Action: Mouse moved to (493, 382)
Screenshot: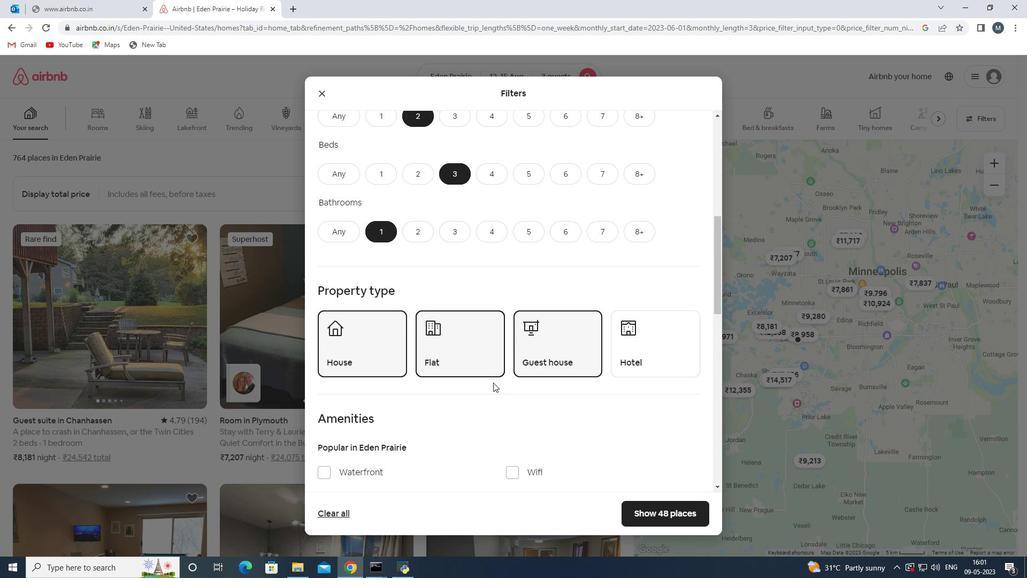 
Action: Mouse scrolled (493, 382) with delta (0, 0)
Screenshot: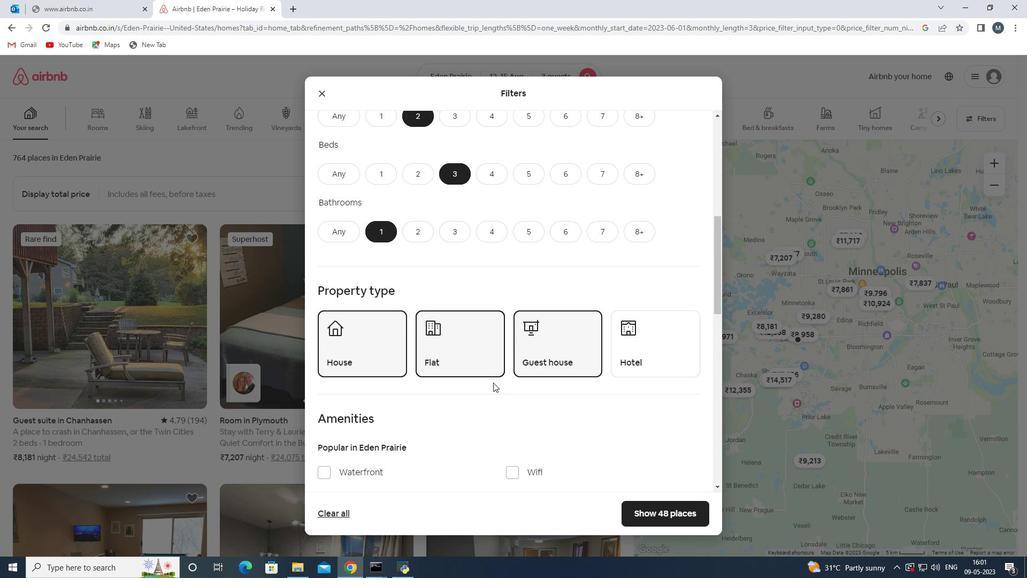 
Action: Mouse moved to (493, 383)
Screenshot: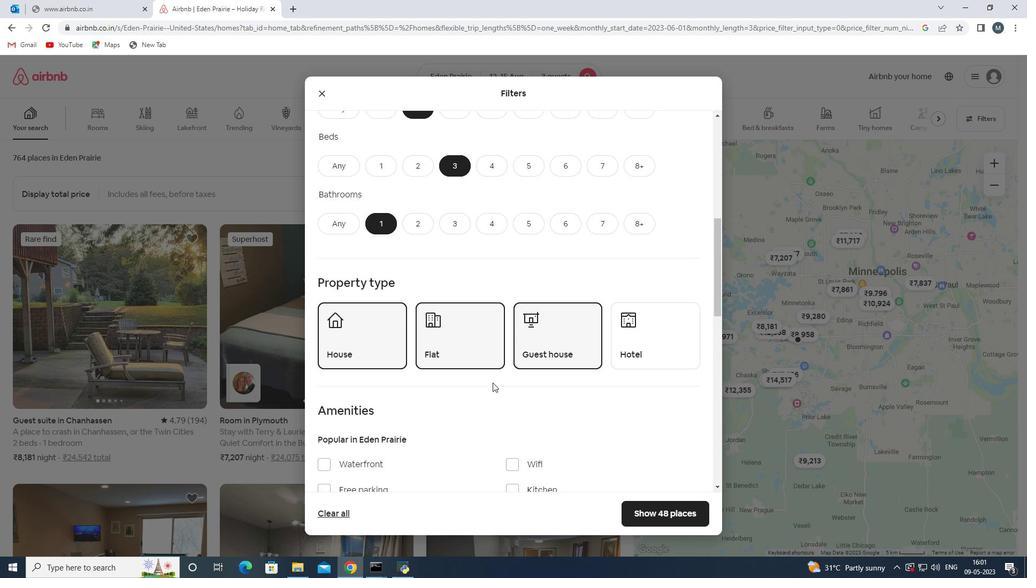 
Action: Mouse scrolled (493, 383) with delta (0, 0)
Screenshot: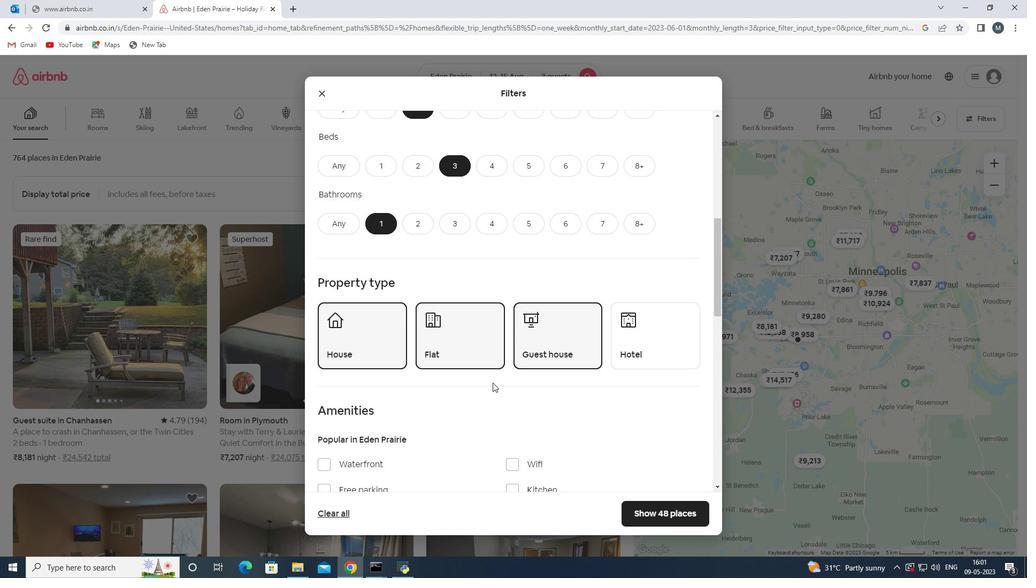 
Action: Mouse moved to (492, 384)
Screenshot: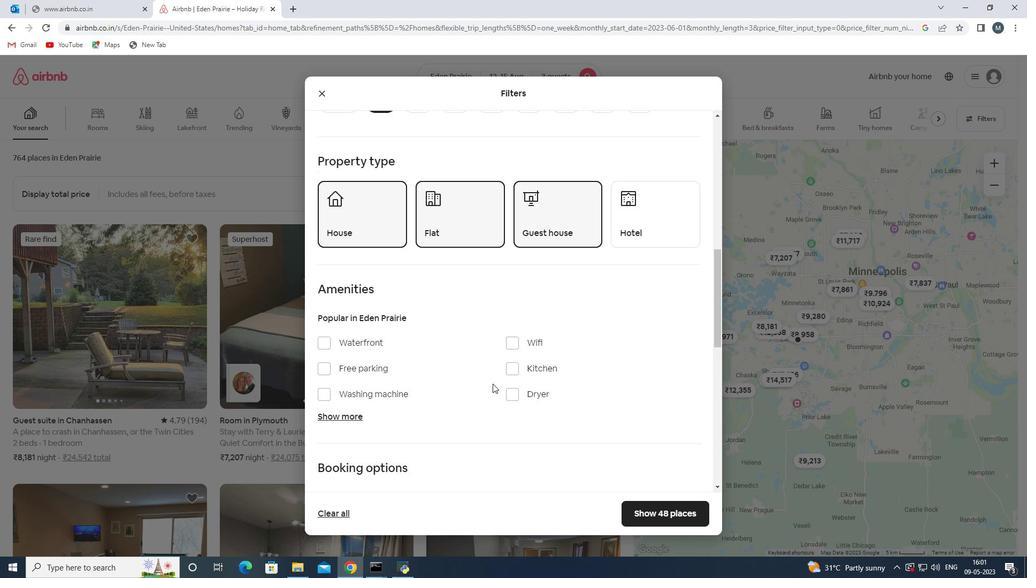 
Action: Mouse scrolled (492, 383) with delta (0, 0)
Screenshot: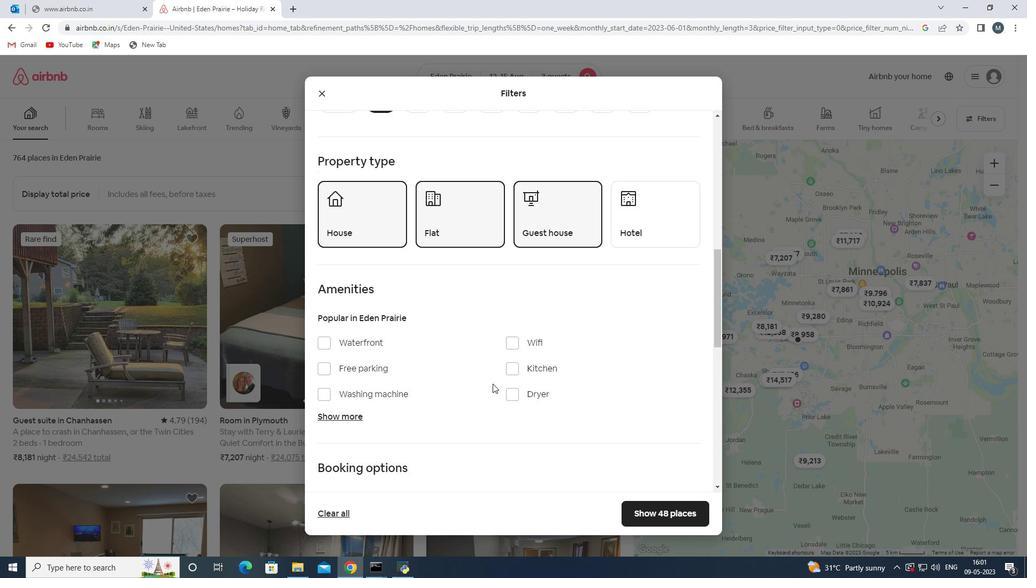 
Action: Mouse moved to (675, 400)
Screenshot: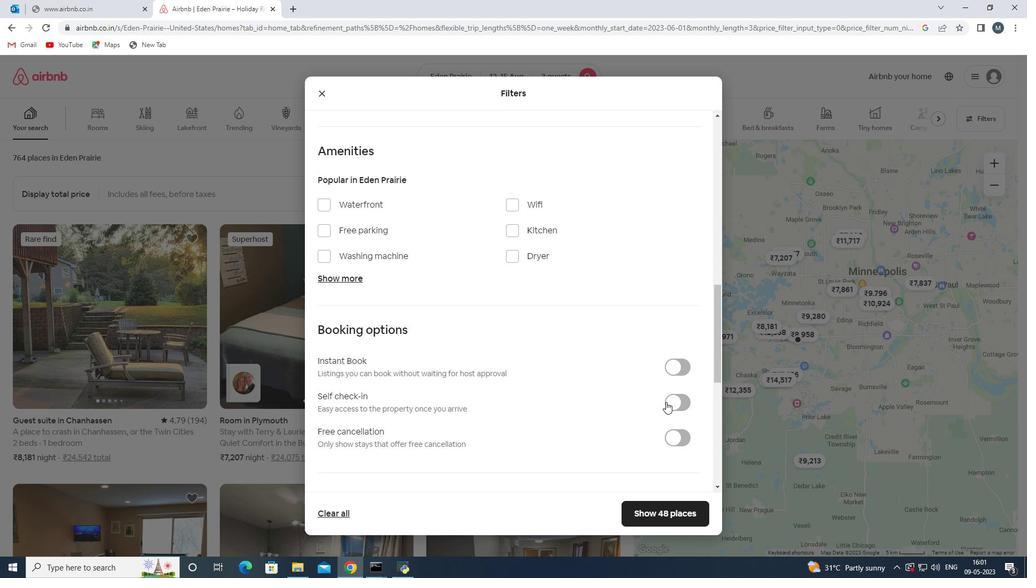 
Action: Mouse pressed left at (675, 400)
Screenshot: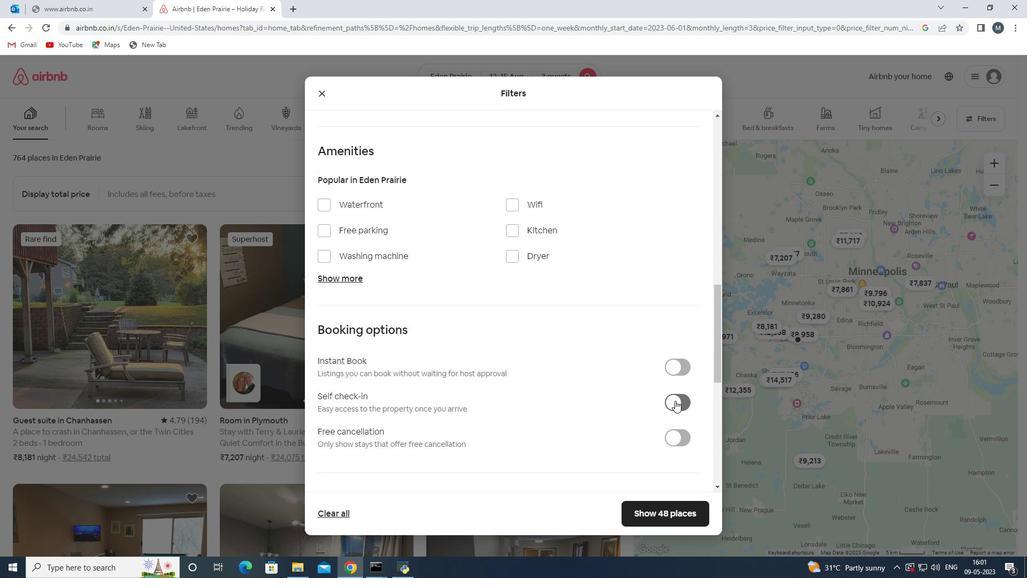 
Action: Mouse moved to (572, 398)
Screenshot: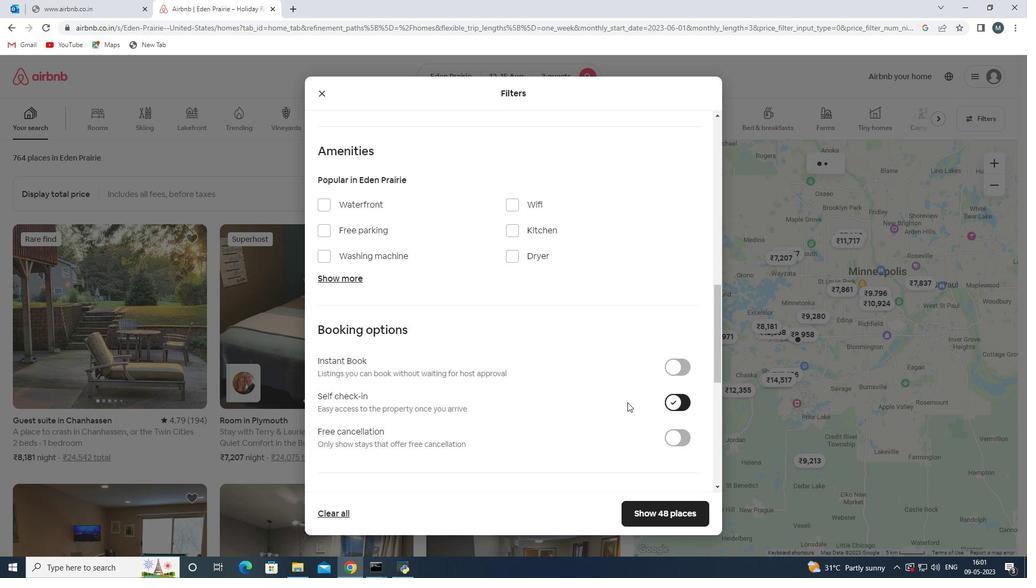 
Action: Mouse scrolled (572, 398) with delta (0, 0)
Screenshot: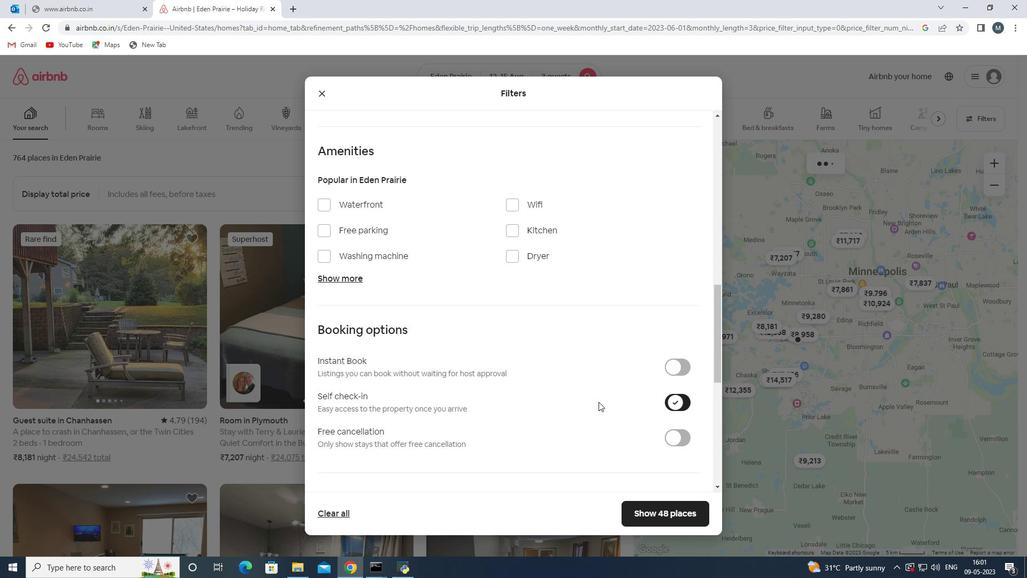 
Action: Mouse moved to (572, 398)
Screenshot: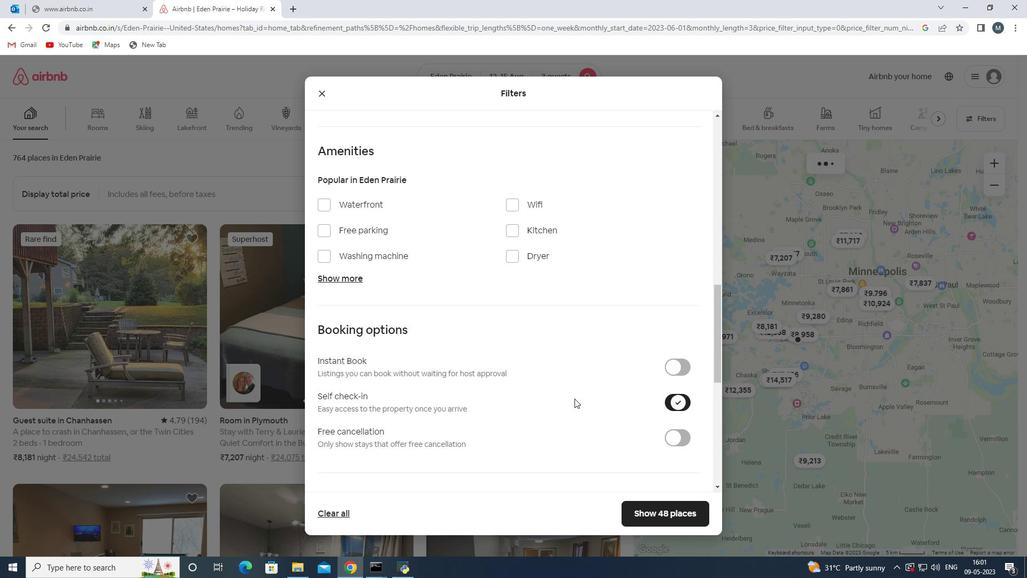 
Action: Mouse scrolled (572, 398) with delta (0, 0)
Screenshot: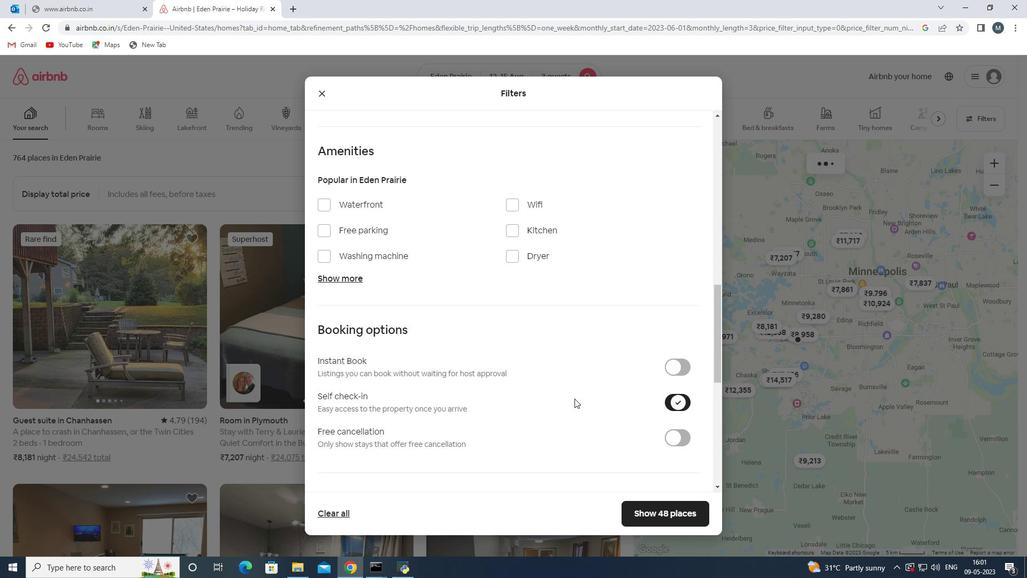
Action: Mouse moved to (569, 399)
Screenshot: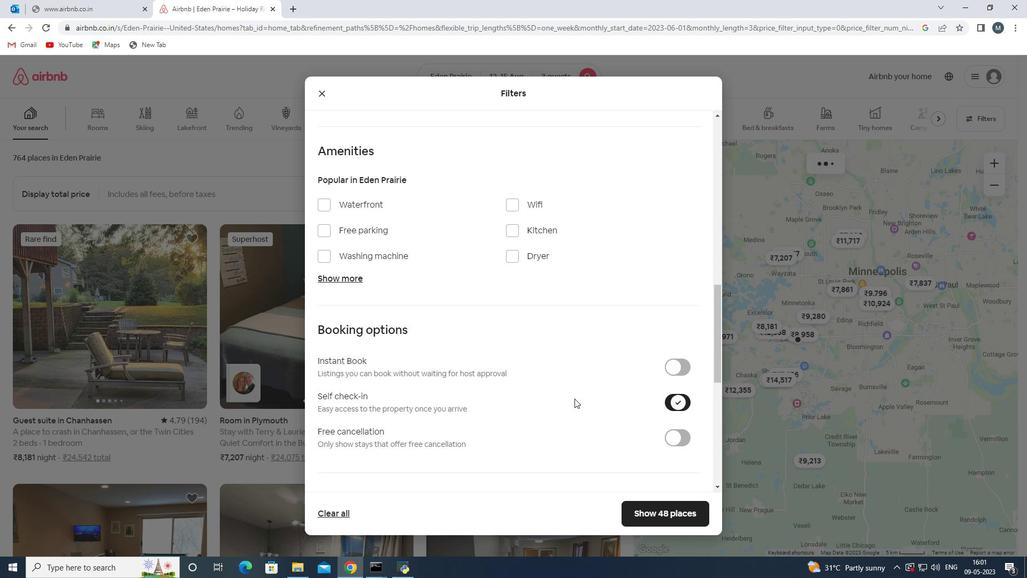 
Action: Mouse scrolled (569, 398) with delta (0, 0)
Screenshot: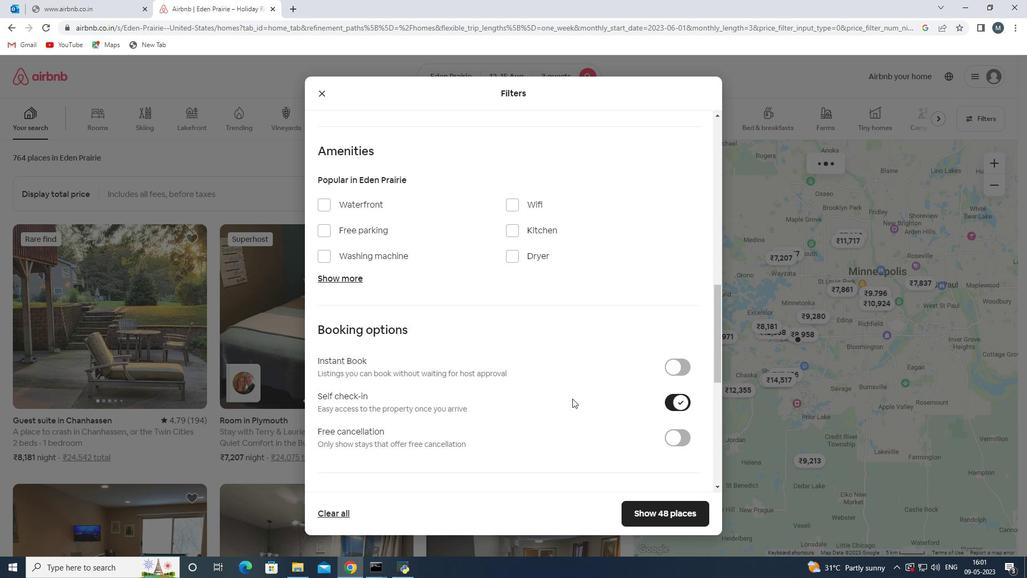
Action: Mouse moved to (557, 402)
Screenshot: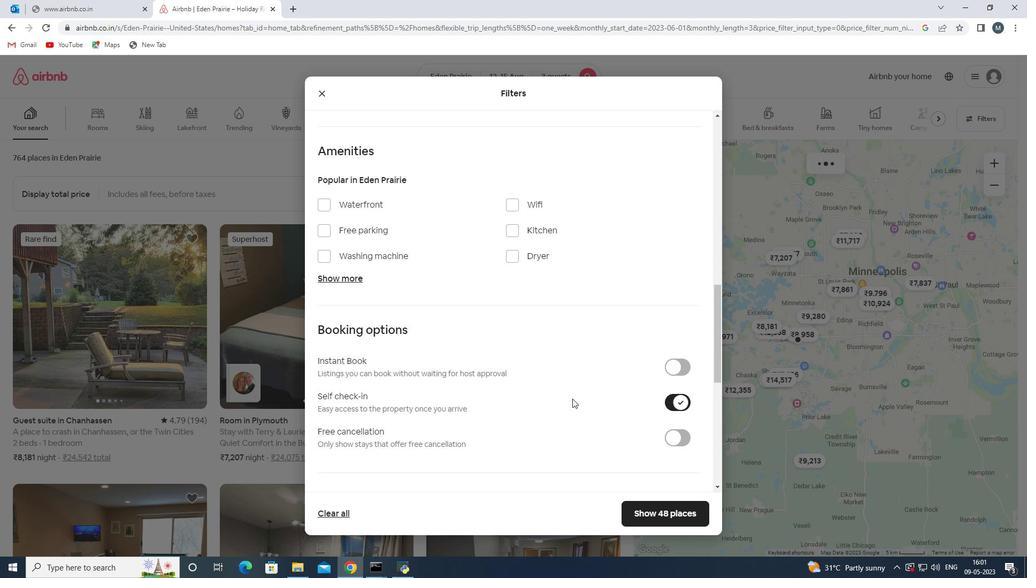 
Action: Mouse scrolled (557, 401) with delta (0, 0)
Screenshot: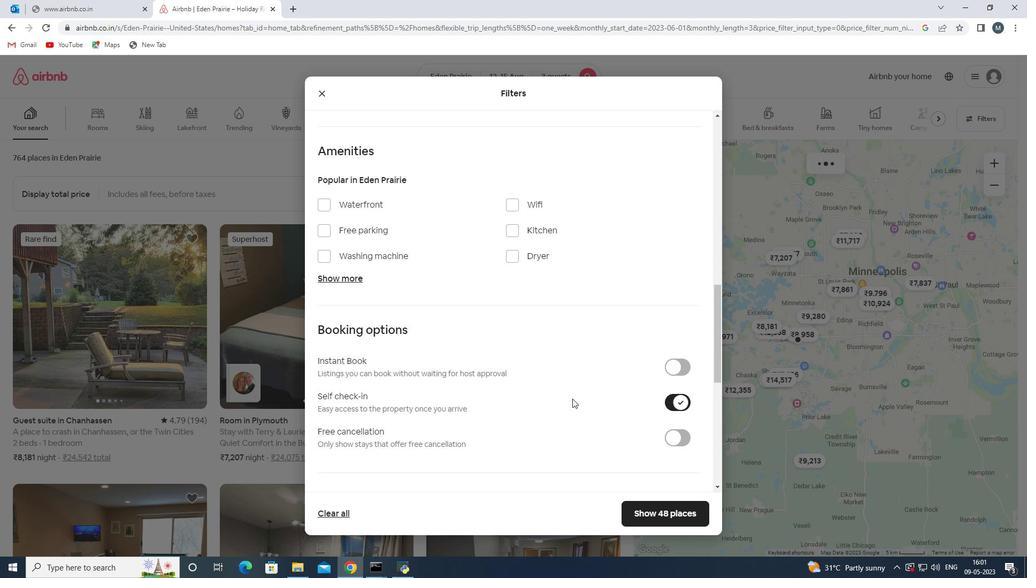 
Action: Mouse moved to (532, 402)
Screenshot: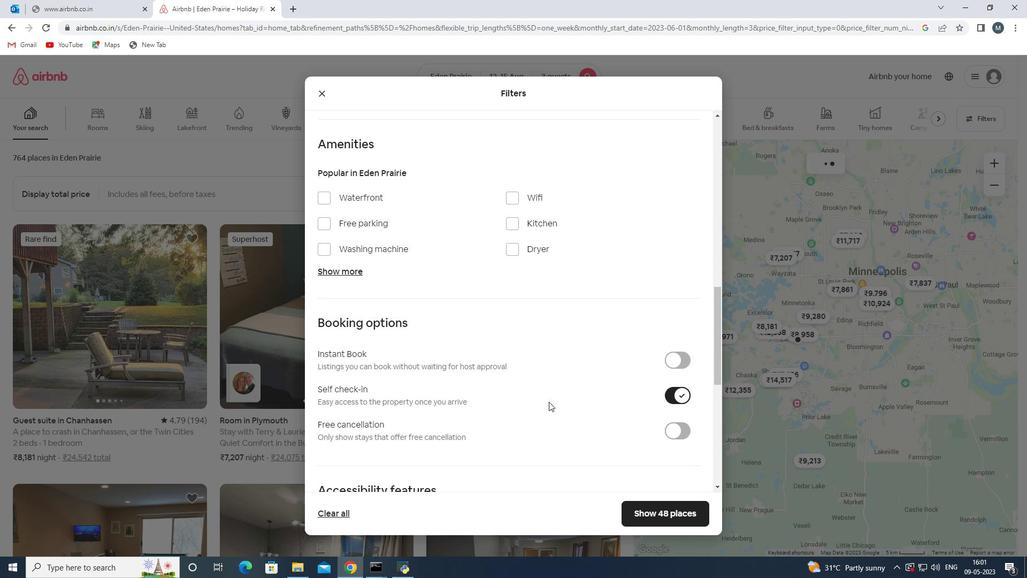 
Action: Mouse scrolled (532, 402) with delta (0, 0)
Screenshot: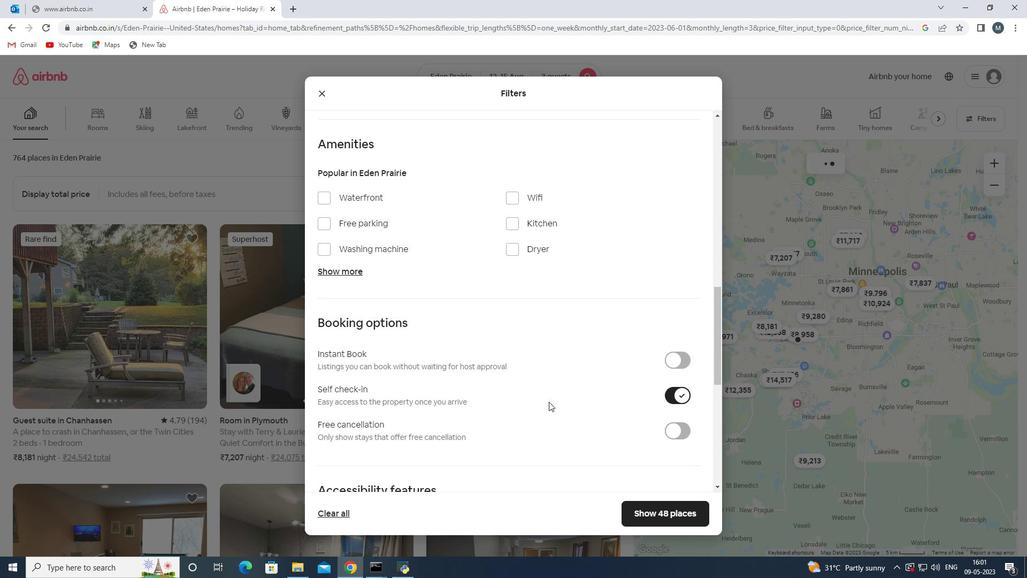 
Action: Mouse moved to (380, 420)
Screenshot: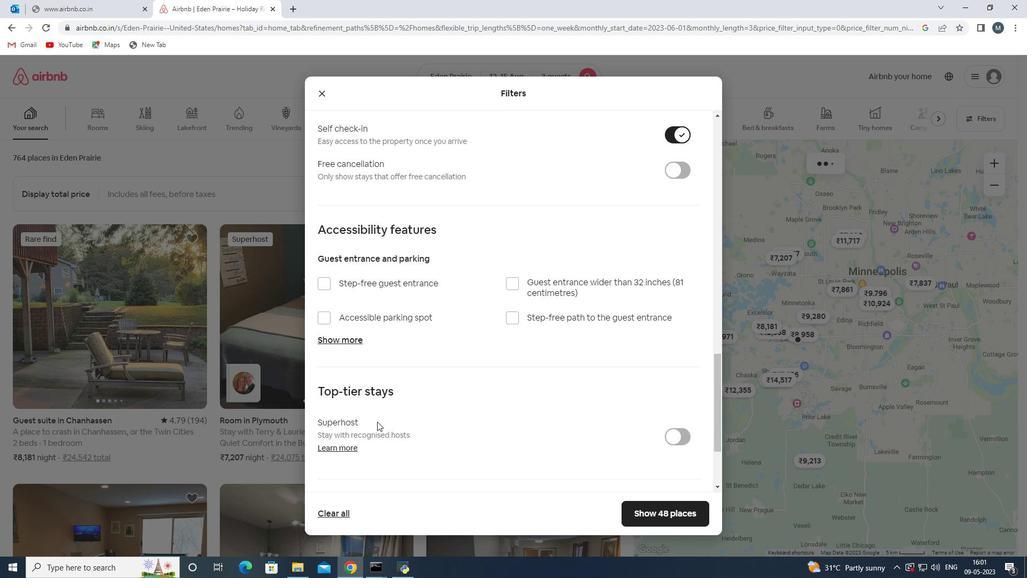 
Action: Mouse scrolled (380, 420) with delta (0, 0)
Screenshot: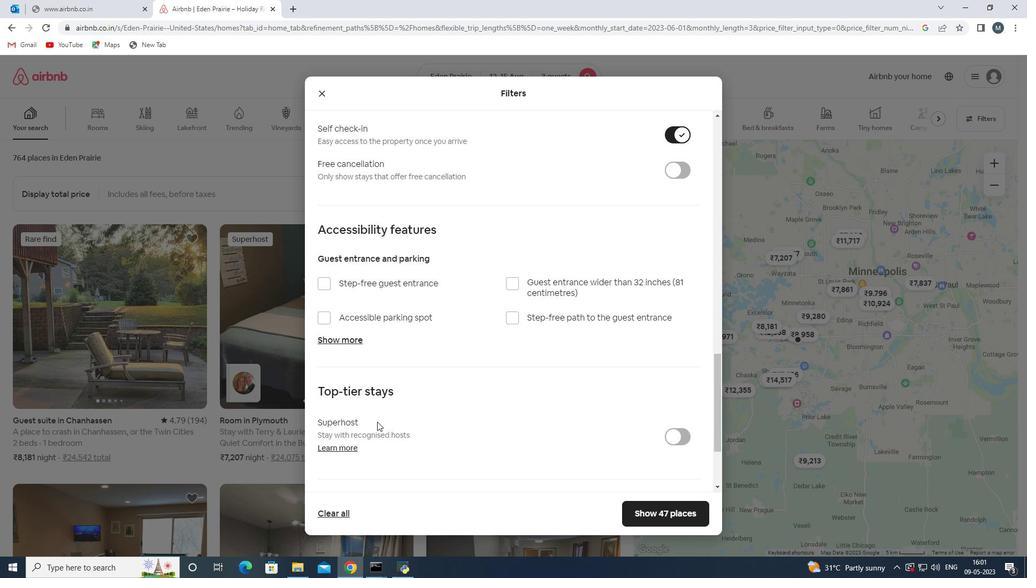 
Action: Mouse scrolled (380, 420) with delta (0, 0)
Screenshot: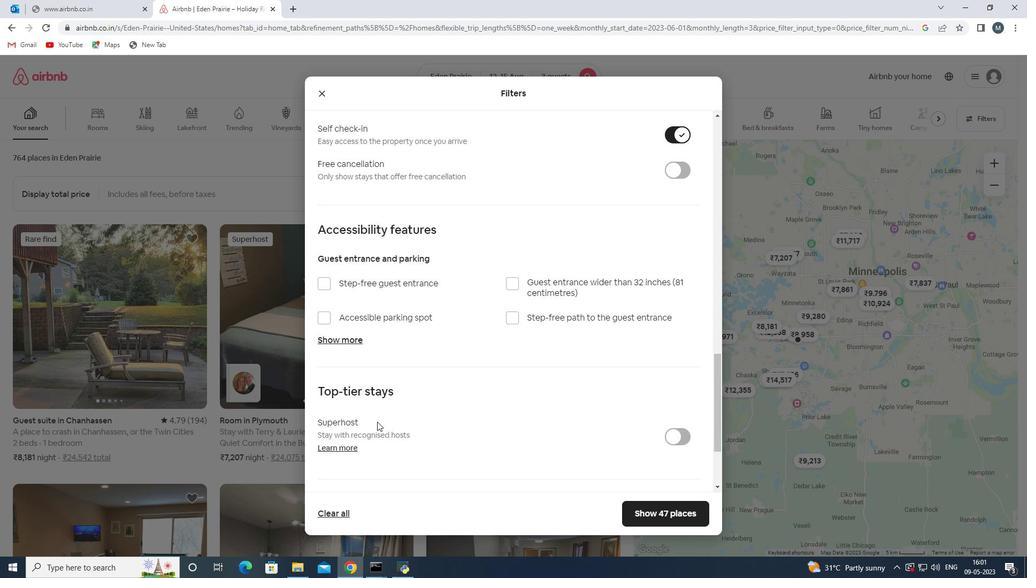 
Action: Mouse moved to (331, 432)
Screenshot: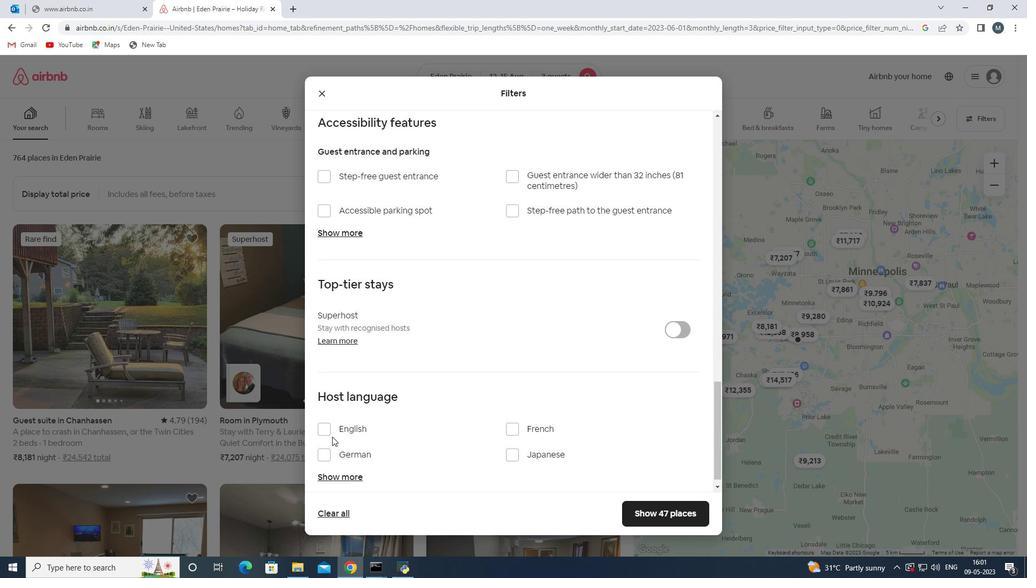 
Action: Mouse pressed left at (331, 432)
Screenshot: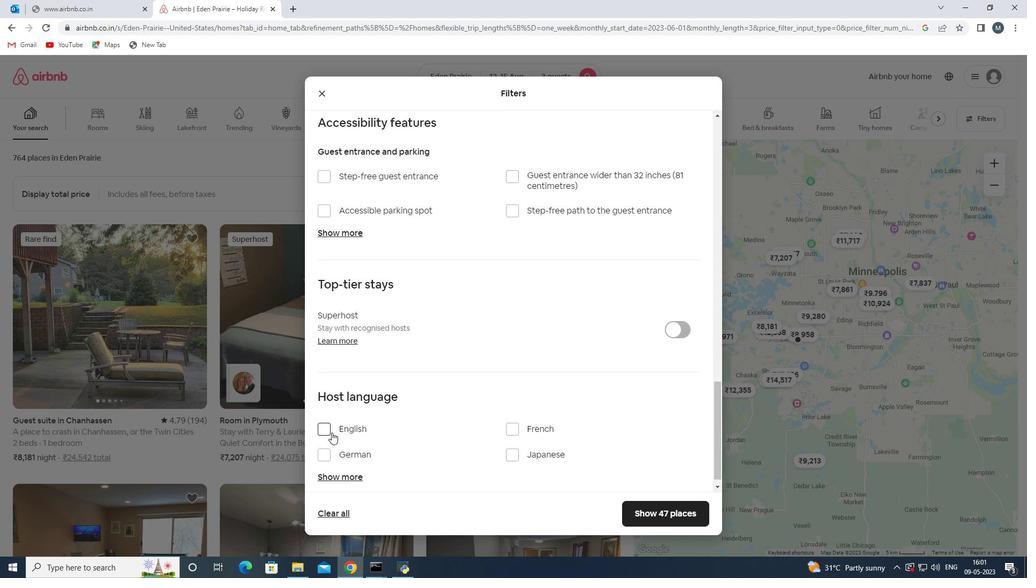
Action: Mouse moved to (468, 434)
Screenshot: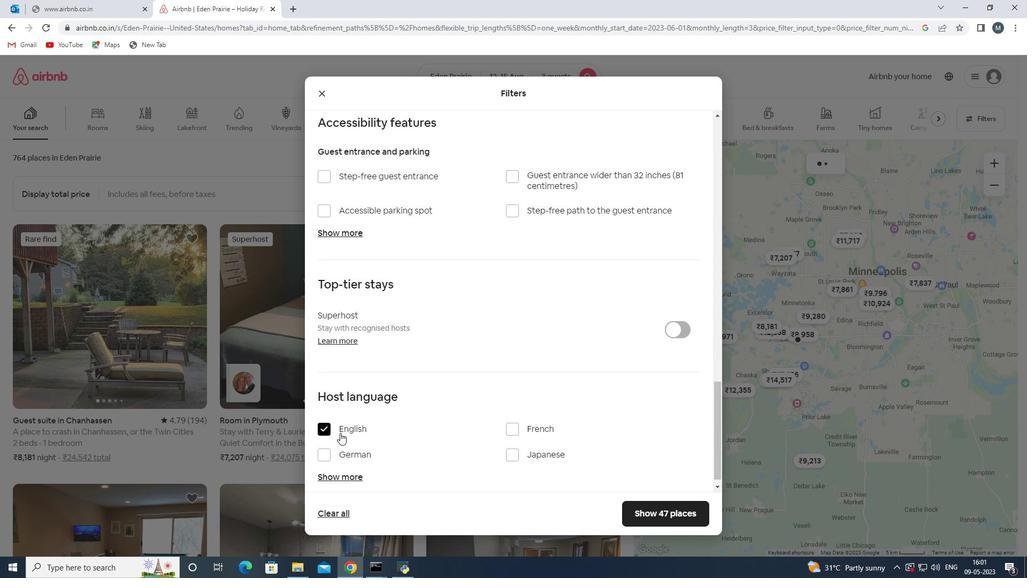
Action: Mouse scrolled (468, 434) with delta (0, 0)
Screenshot: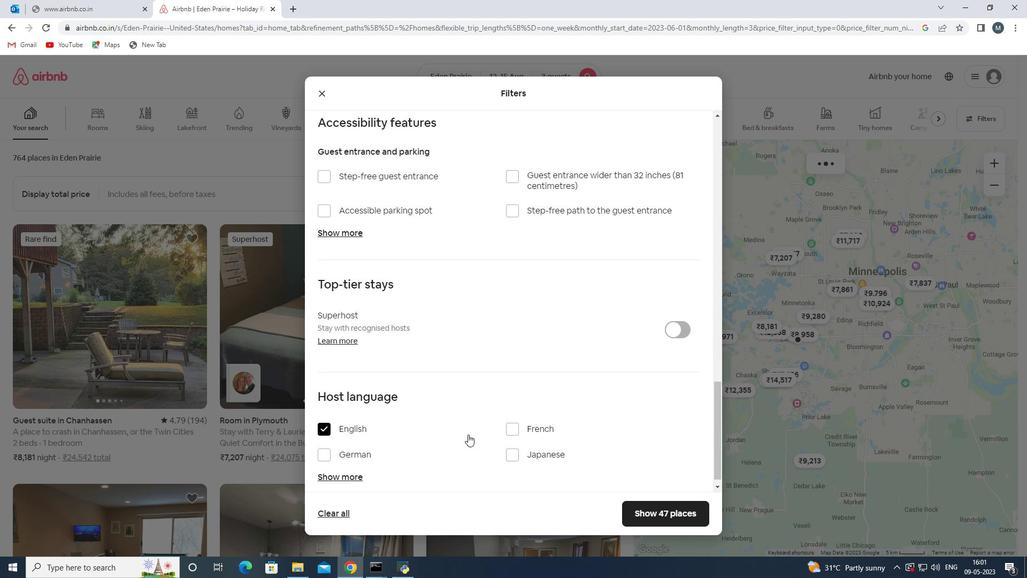 
Action: Mouse scrolled (468, 434) with delta (0, 0)
Screenshot: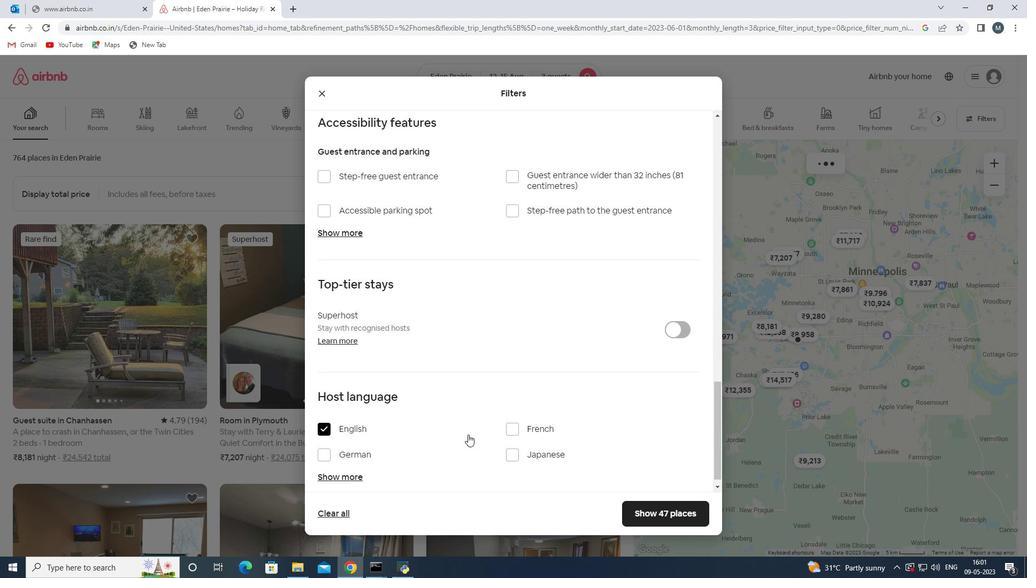 
Action: Mouse moved to (671, 508)
Screenshot: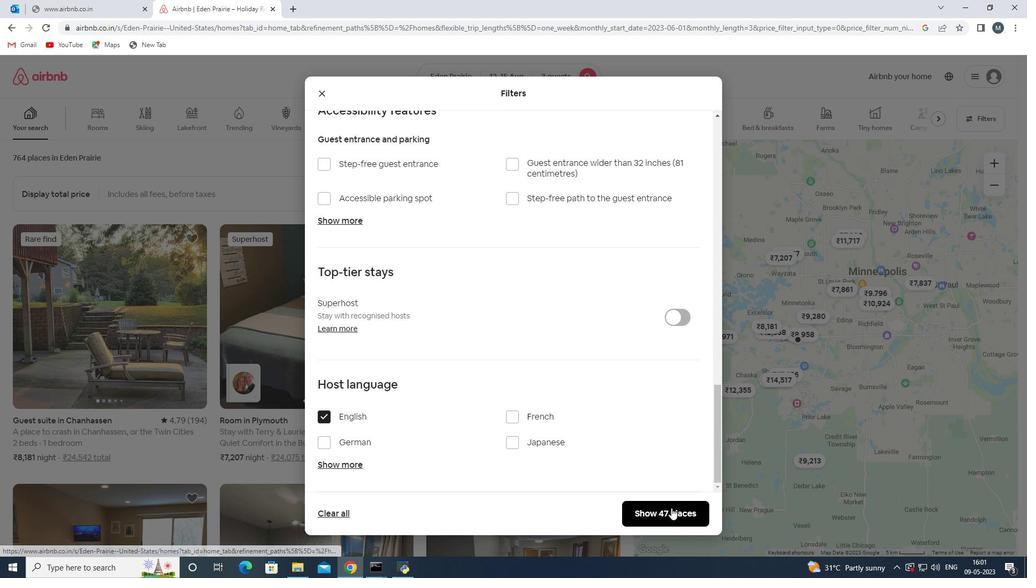 
Action: Mouse pressed left at (671, 508)
Screenshot: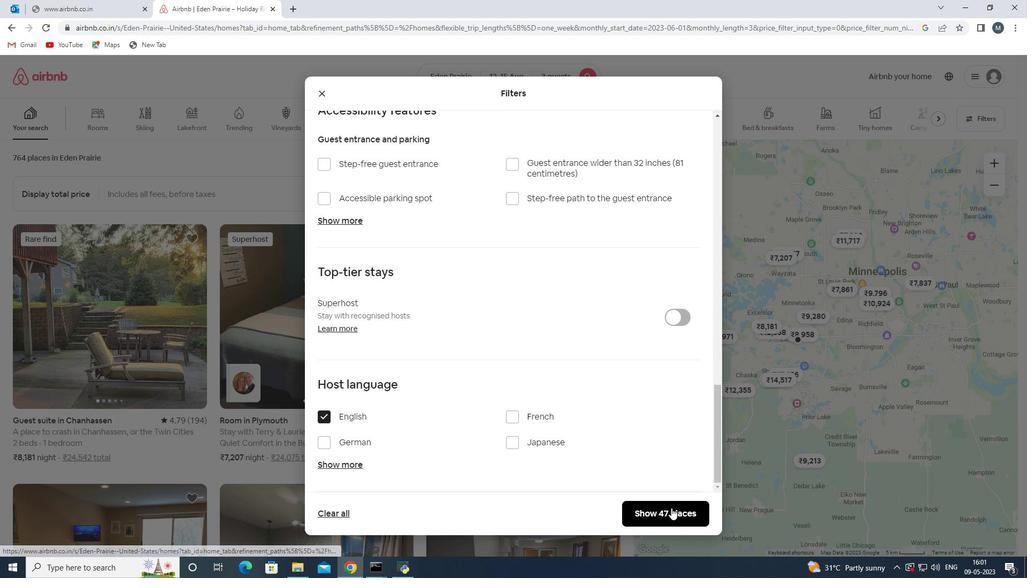 
Action: Mouse moved to (671, 509)
Screenshot: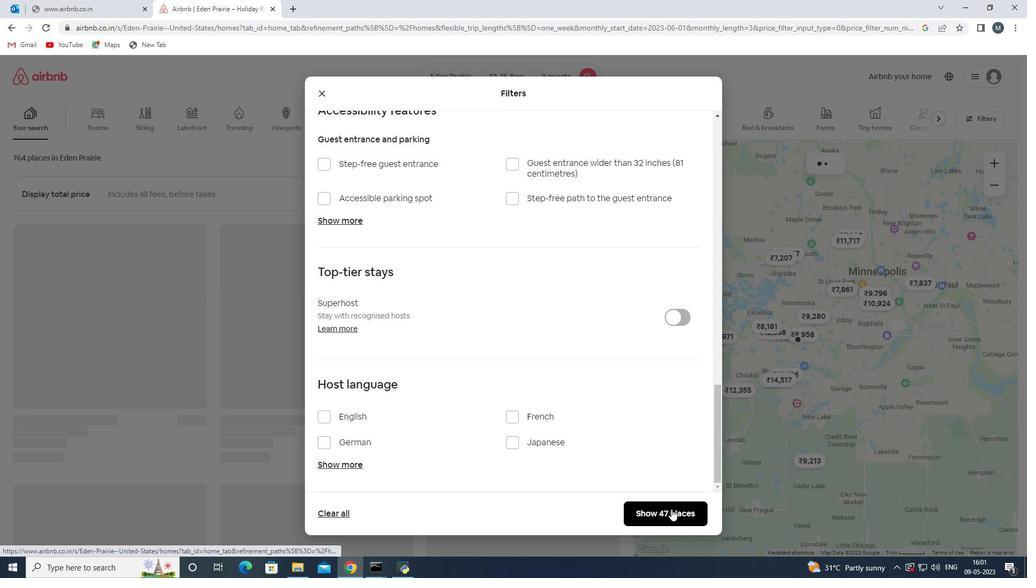 
